 Task: Search one way flight ticket for 3 adults, 3 children in premium economy from Charlotte Amalie,st. Thomas: Cyril E. King Airport to Indianapolis: Indianapolis International Airport on 8-5-2023. Choice of flights is Delta. Number of bags: 9 checked bags. Price is upto 79000. Outbound departure time preference is 16:15.
Action: Mouse moved to (312, 268)
Screenshot: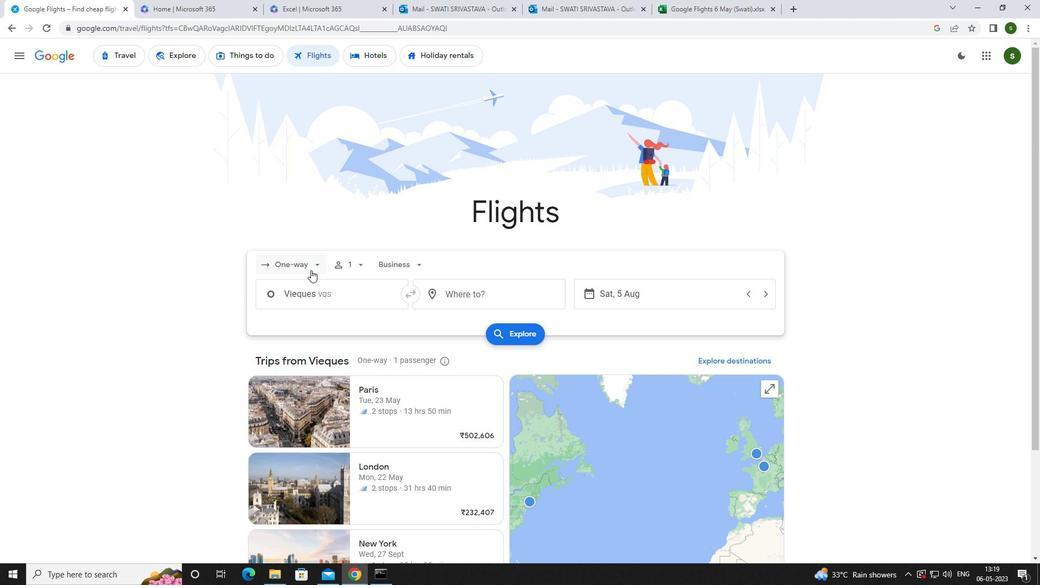 
Action: Mouse pressed left at (312, 268)
Screenshot: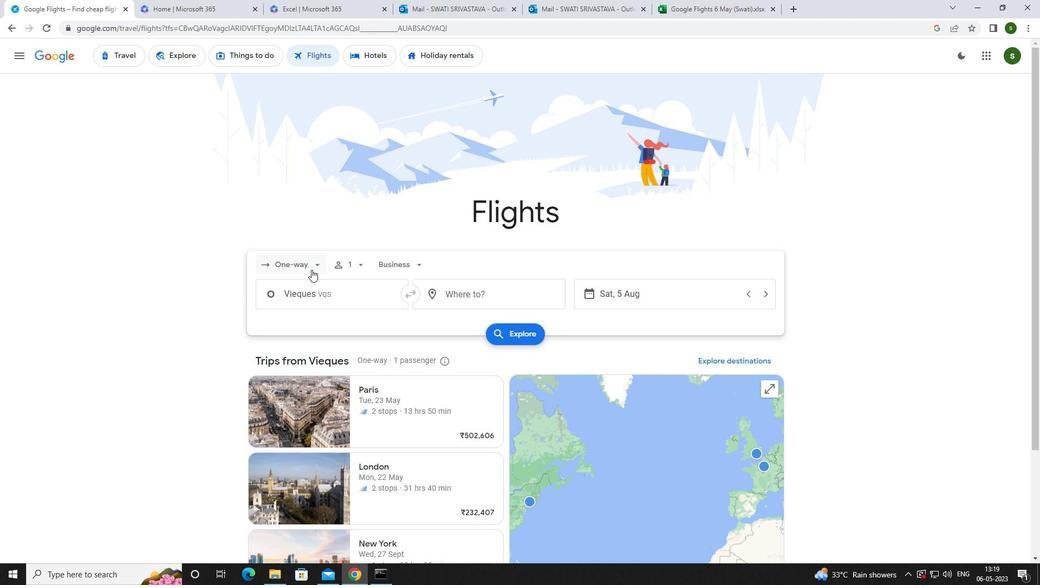 
Action: Mouse moved to (308, 305)
Screenshot: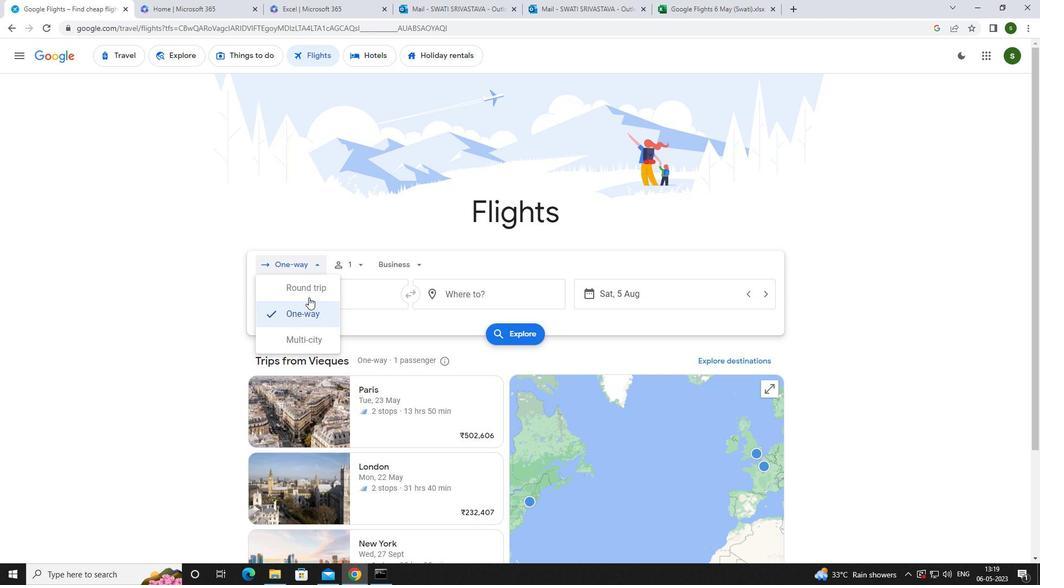 
Action: Mouse pressed left at (308, 305)
Screenshot: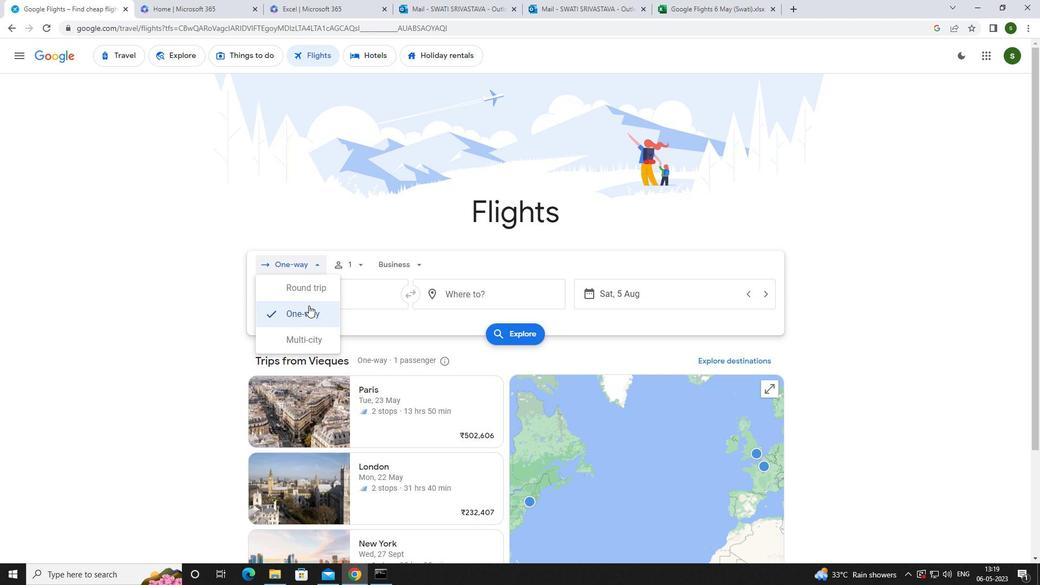 
Action: Mouse moved to (355, 262)
Screenshot: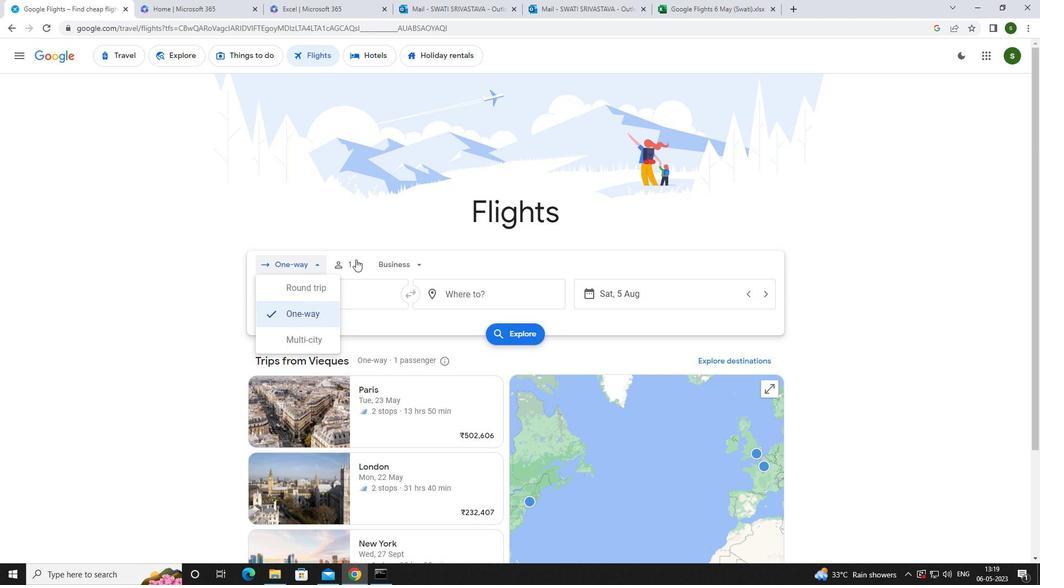 
Action: Mouse pressed left at (355, 262)
Screenshot: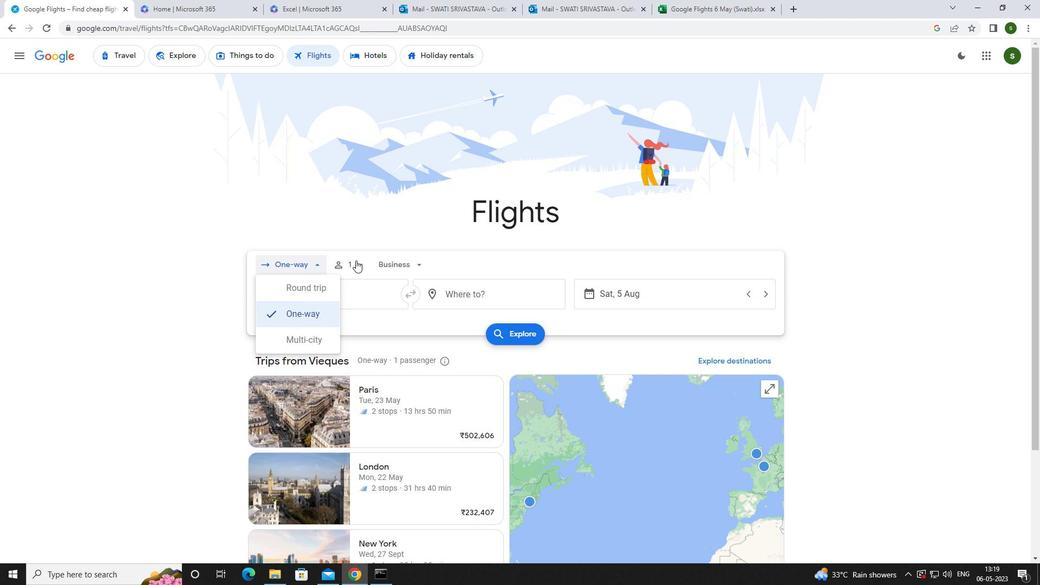 
Action: Mouse moved to (441, 289)
Screenshot: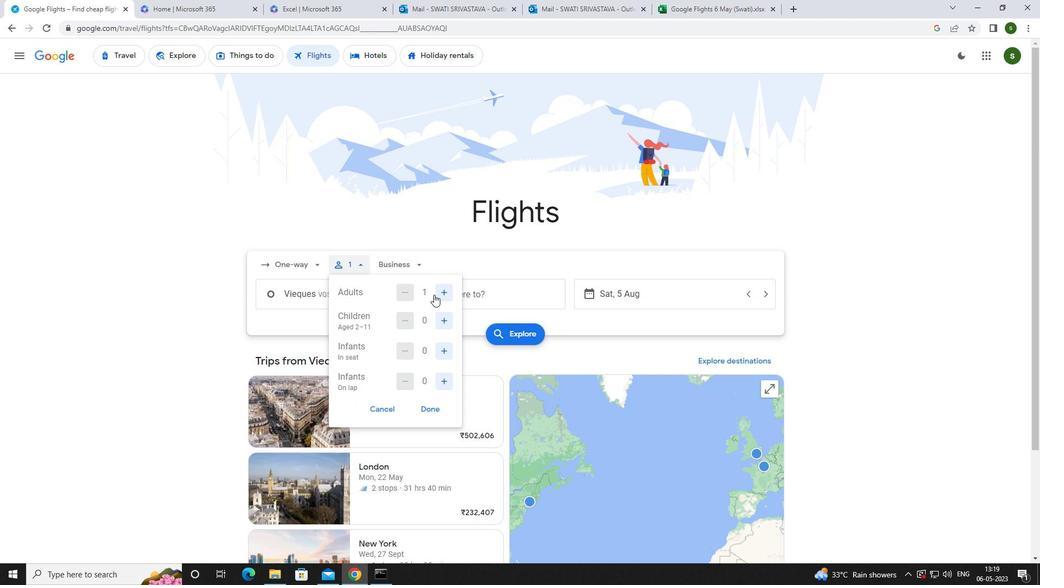 
Action: Mouse pressed left at (441, 289)
Screenshot: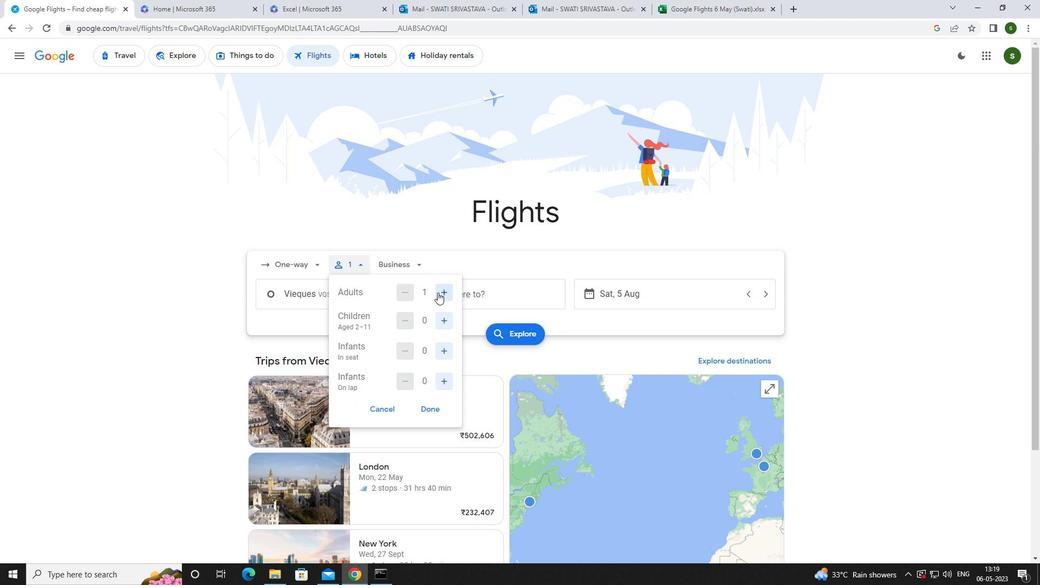 
Action: Mouse pressed left at (441, 289)
Screenshot: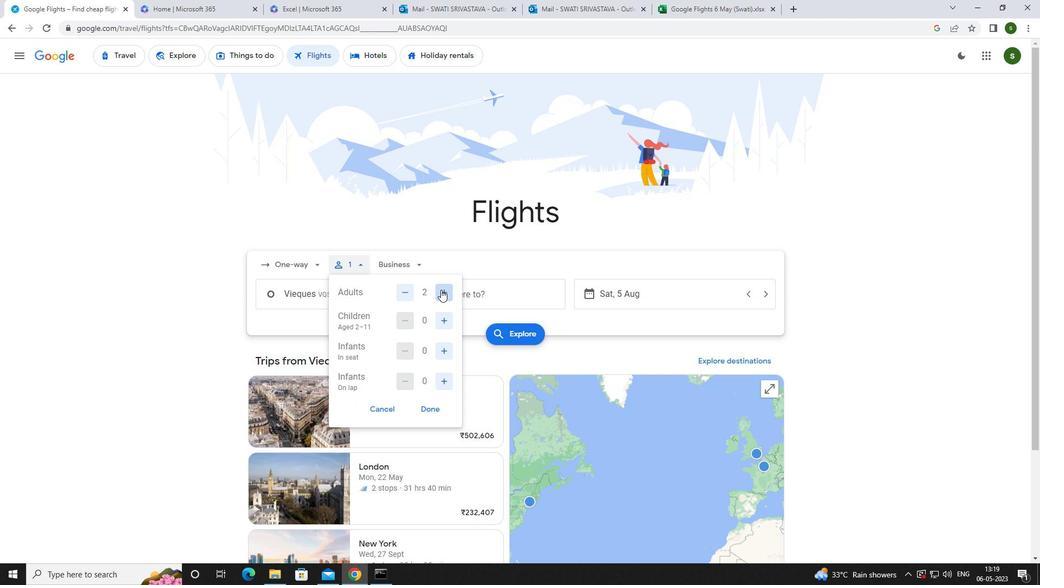 
Action: Mouse moved to (446, 321)
Screenshot: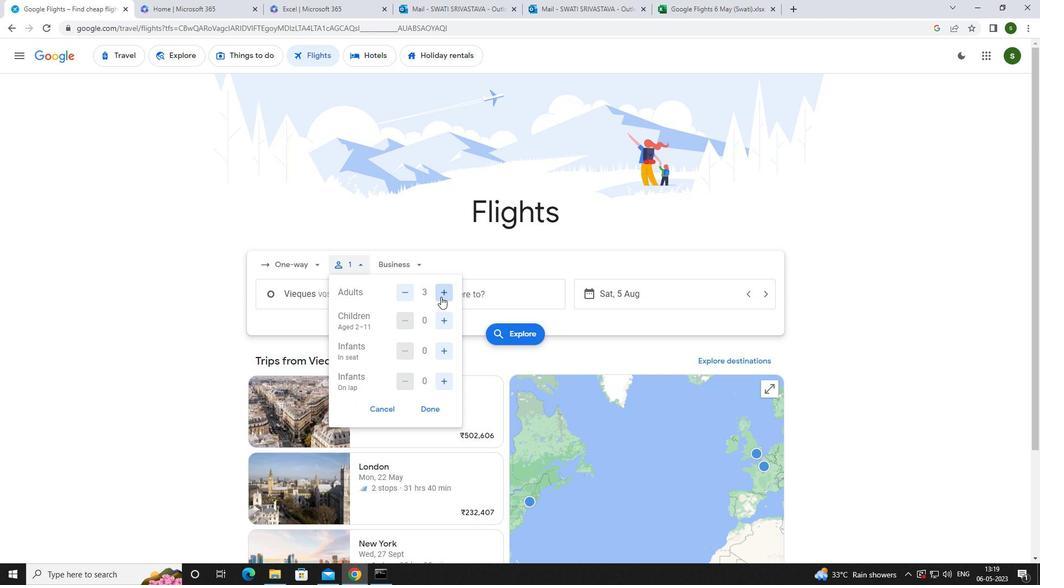 
Action: Mouse pressed left at (446, 321)
Screenshot: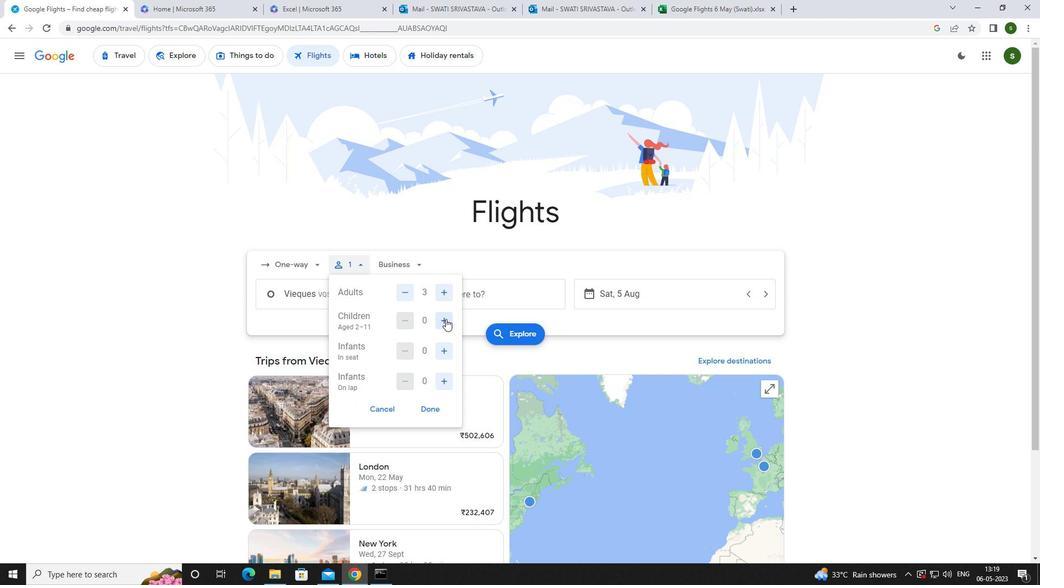 
Action: Mouse pressed left at (446, 321)
Screenshot: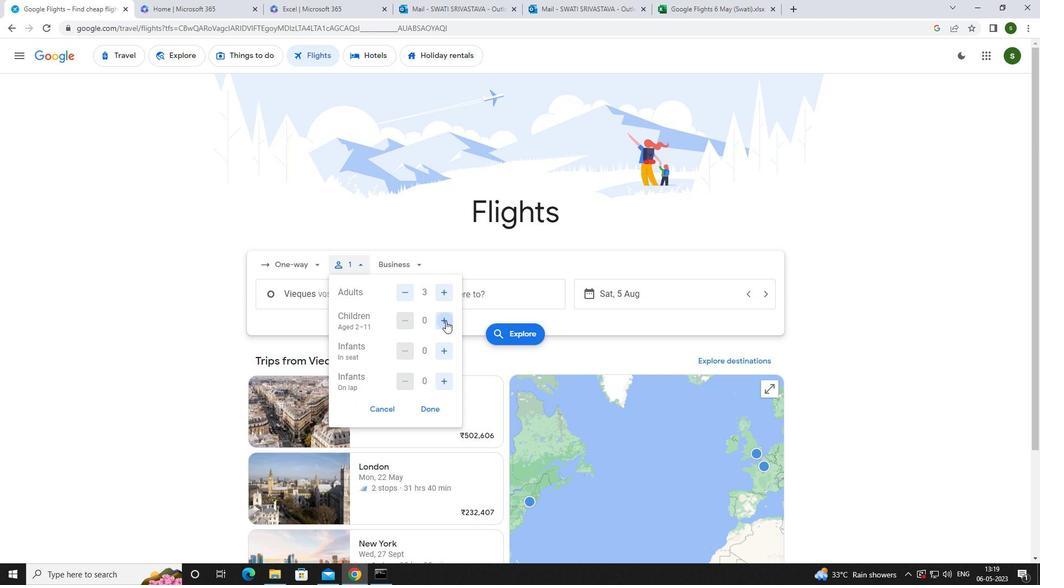 
Action: Mouse pressed left at (446, 321)
Screenshot: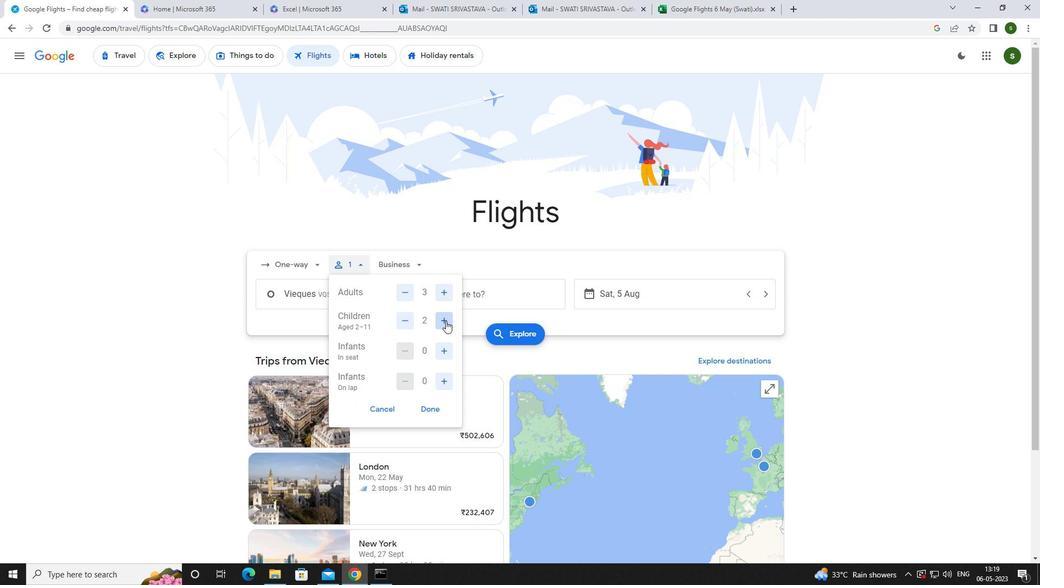 
Action: Mouse moved to (415, 263)
Screenshot: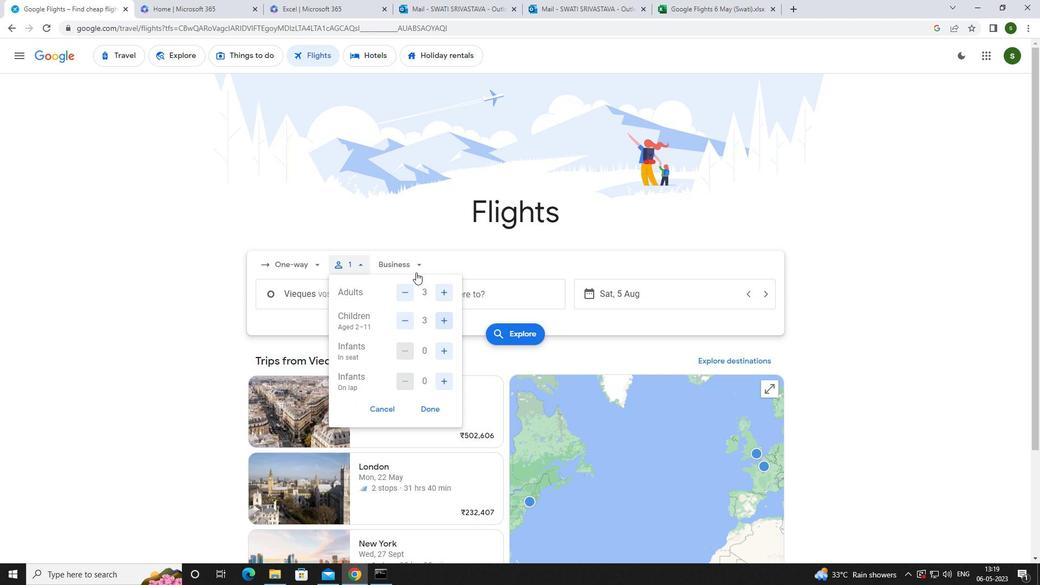 
Action: Mouse pressed left at (415, 263)
Screenshot: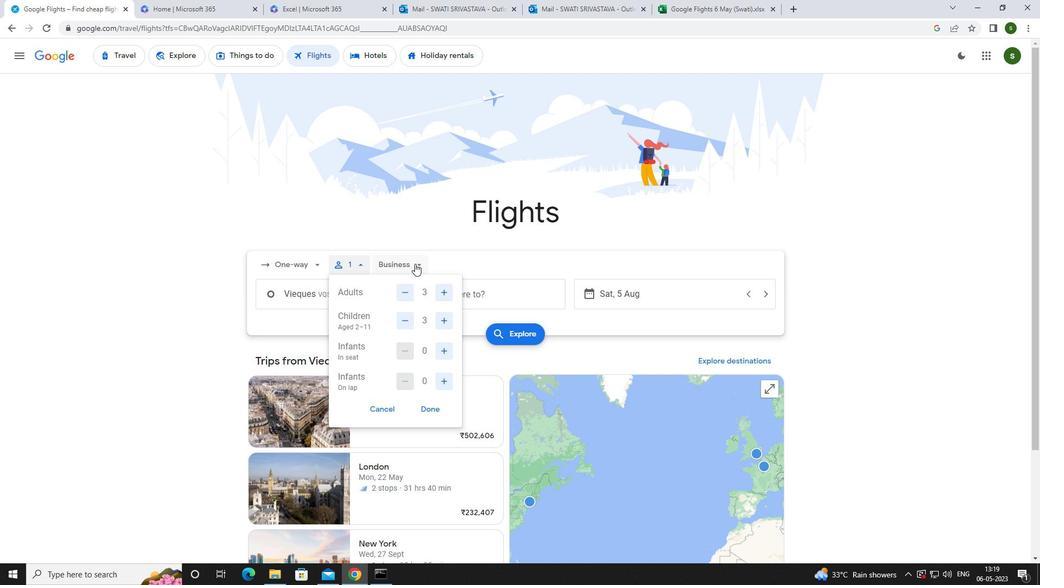 
Action: Mouse moved to (430, 313)
Screenshot: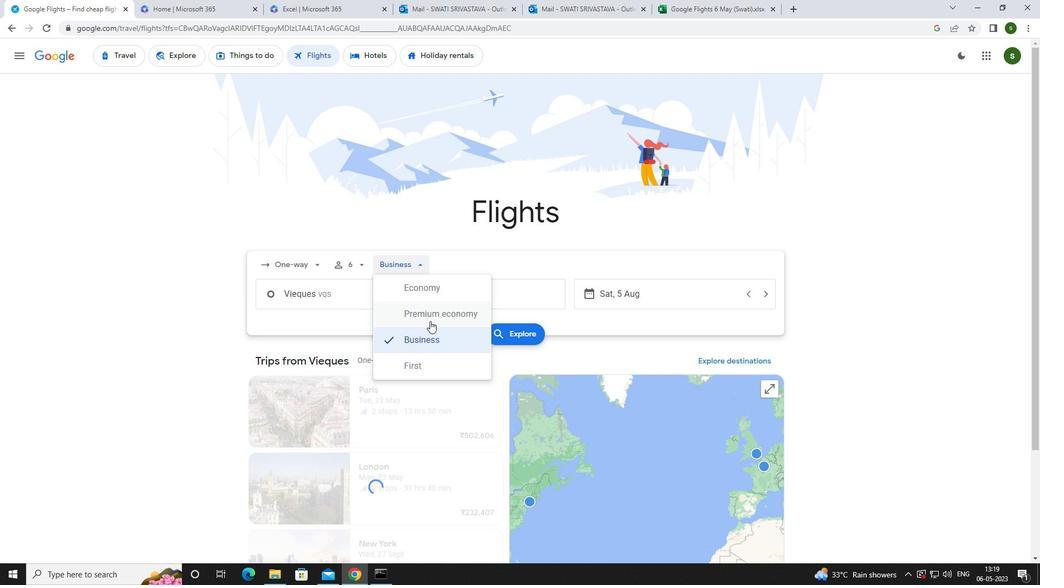 
Action: Mouse pressed left at (430, 313)
Screenshot: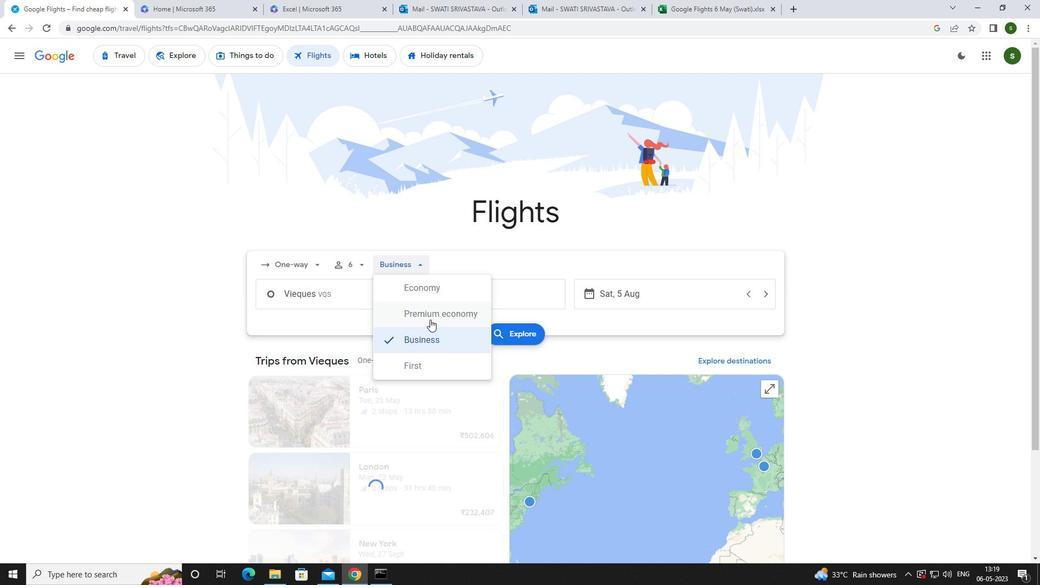 
Action: Mouse moved to (357, 291)
Screenshot: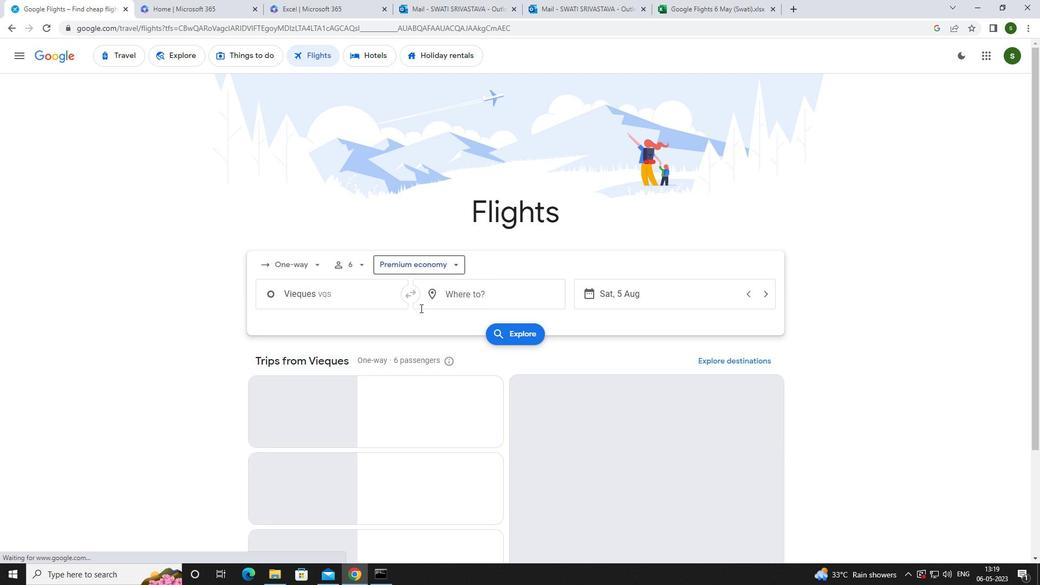 
Action: Mouse pressed left at (357, 291)
Screenshot: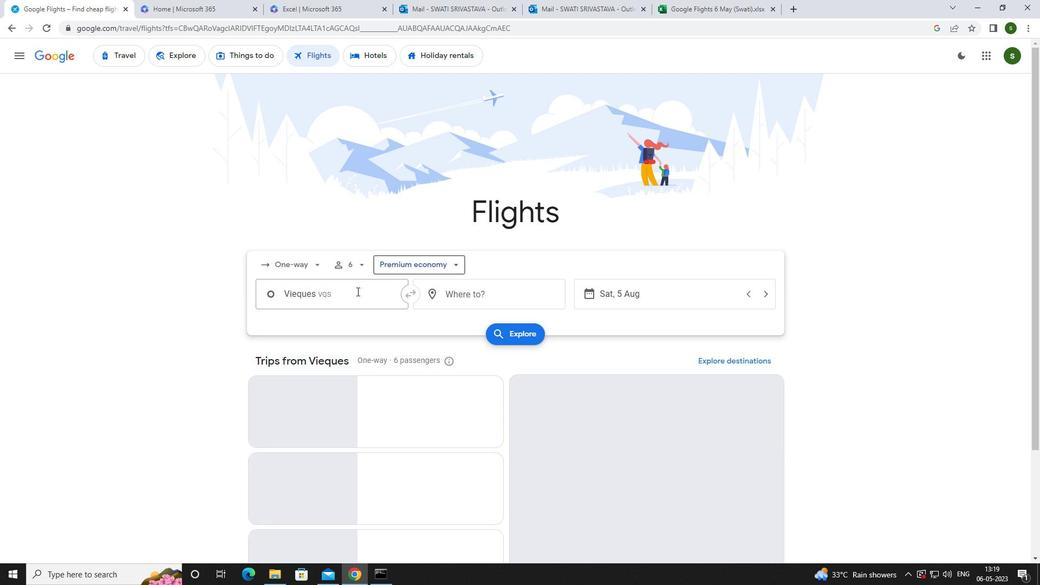 
Action: Mouse moved to (356, 291)
Screenshot: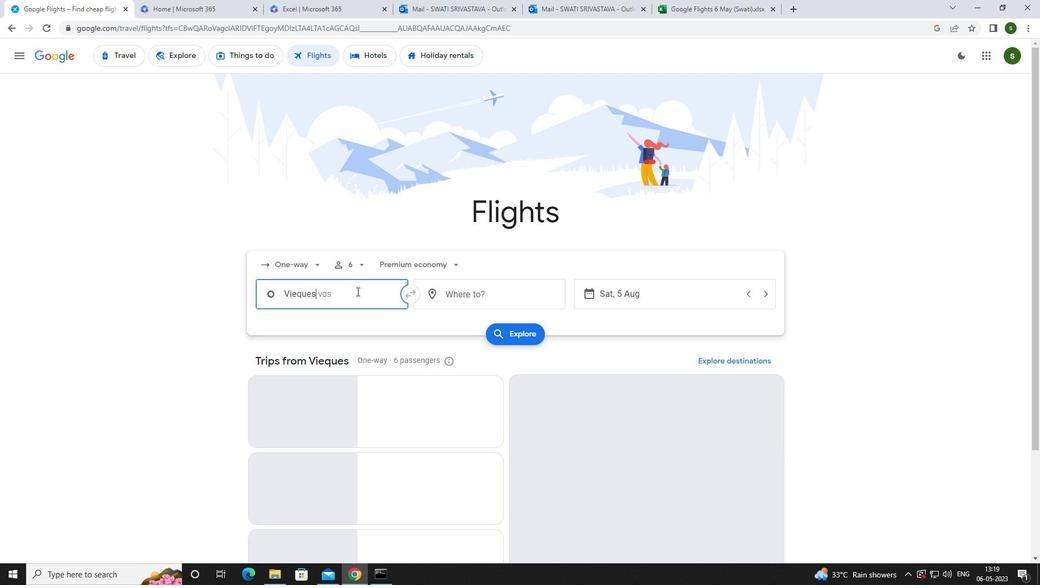 
Action: Key pressed <Key.caps_lock>c<Key.caps_lock>yril
Screenshot: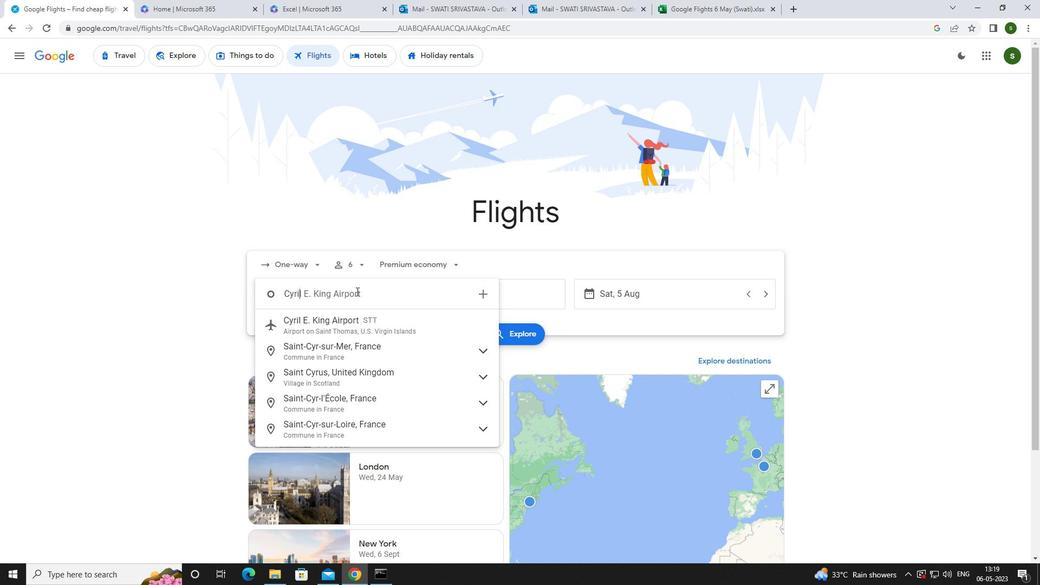 
Action: Mouse moved to (353, 329)
Screenshot: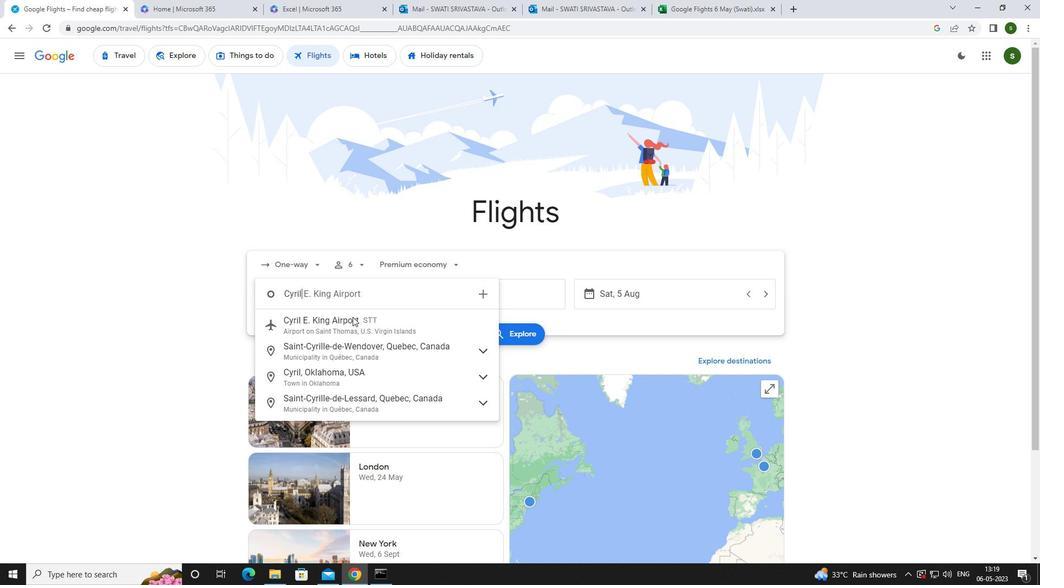 
Action: Mouse pressed left at (353, 329)
Screenshot: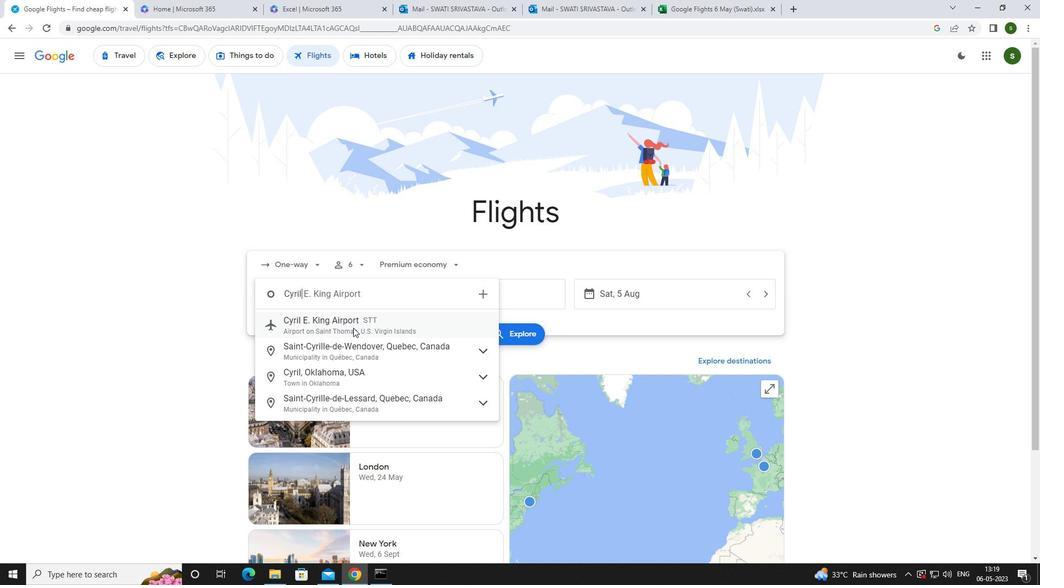 
Action: Mouse moved to (479, 297)
Screenshot: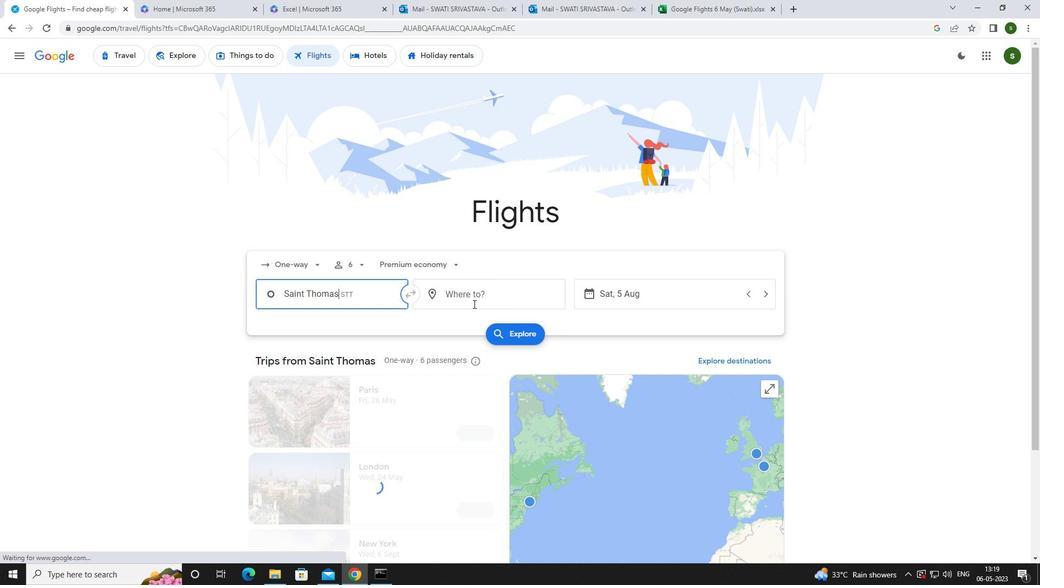 
Action: Mouse pressed left at (479, 297)
Screenshot: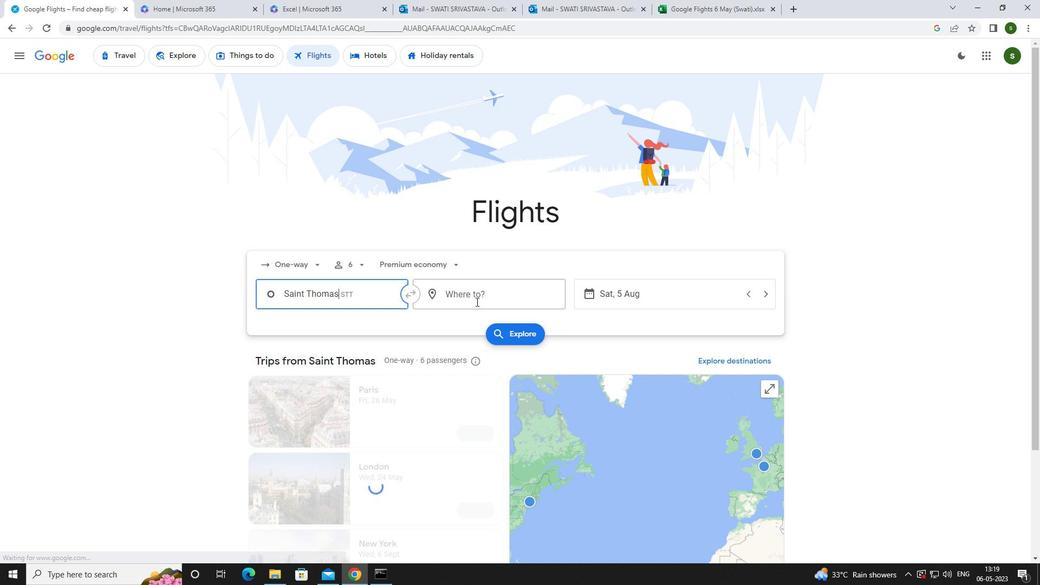 
Action: Mouse moved to (473, 298)
Screenshot: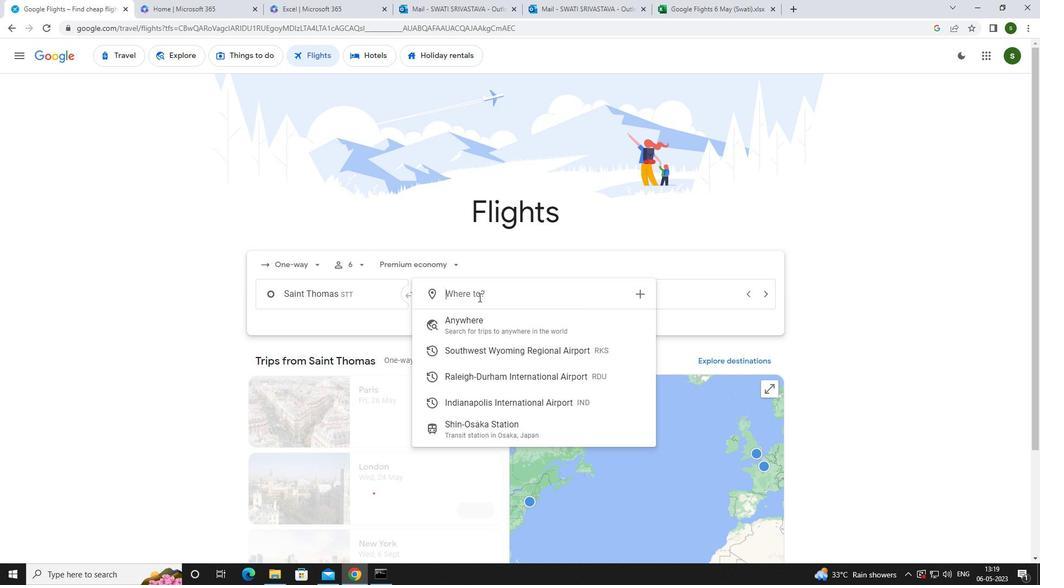 
Action: Key pressed <Key.caps_lock>i<Key.caps_lock>ndianapol
Screenshot: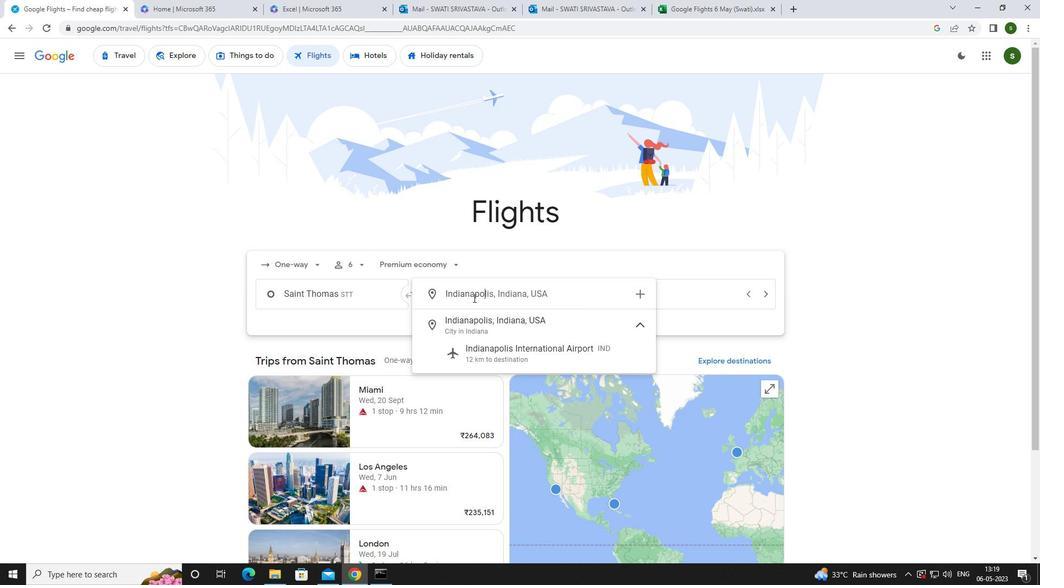 
Action: Mouse moved to (487, 341)
Screenshot: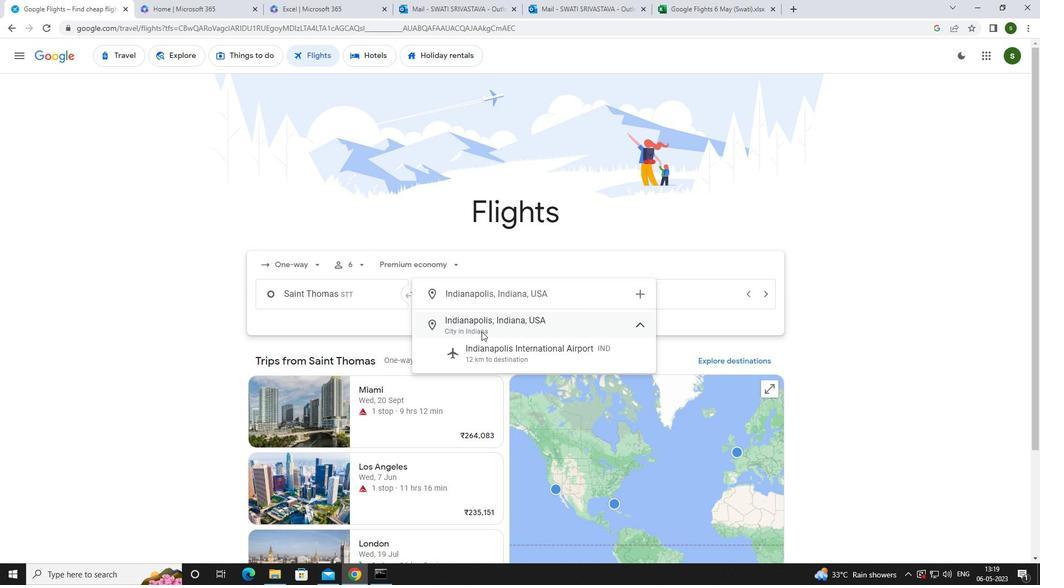 
Action: Mouse pressed left at (487, 341)
Screenshot: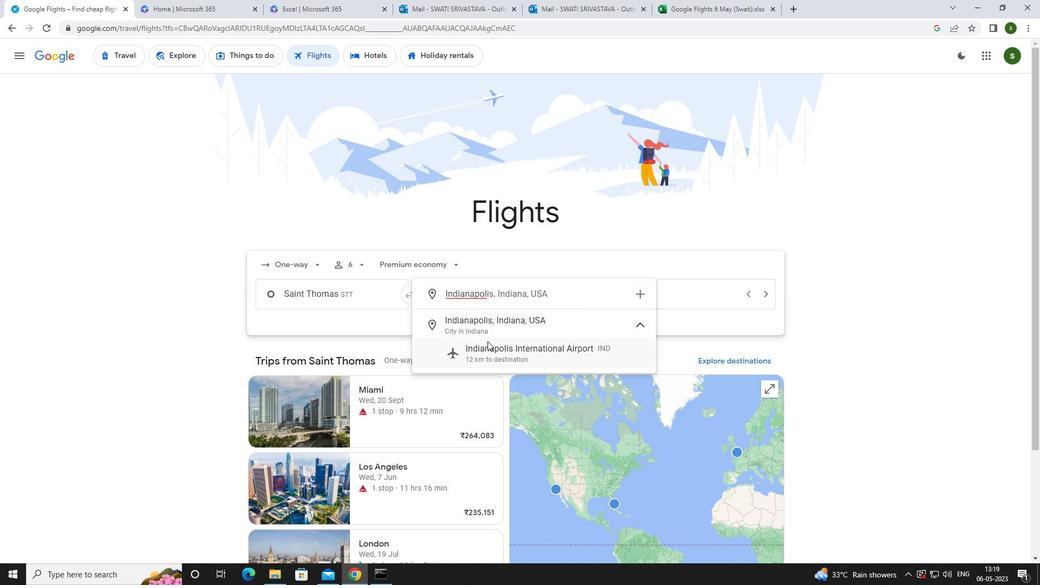 
Action: Mouse moved to (619, 293)
Screenshot: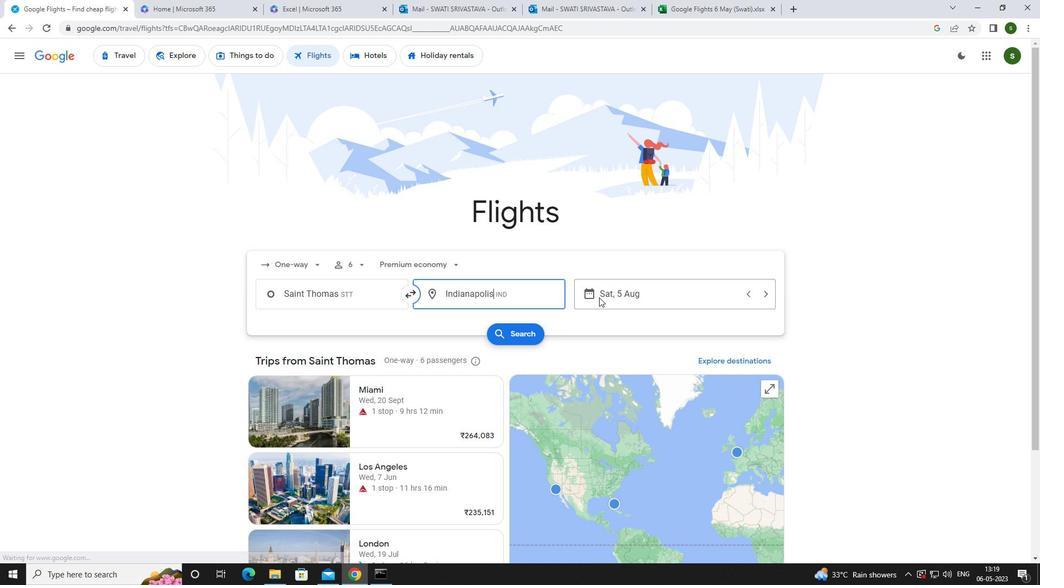 
Action: Mouse pressed left at (619, 293)
Screenshot: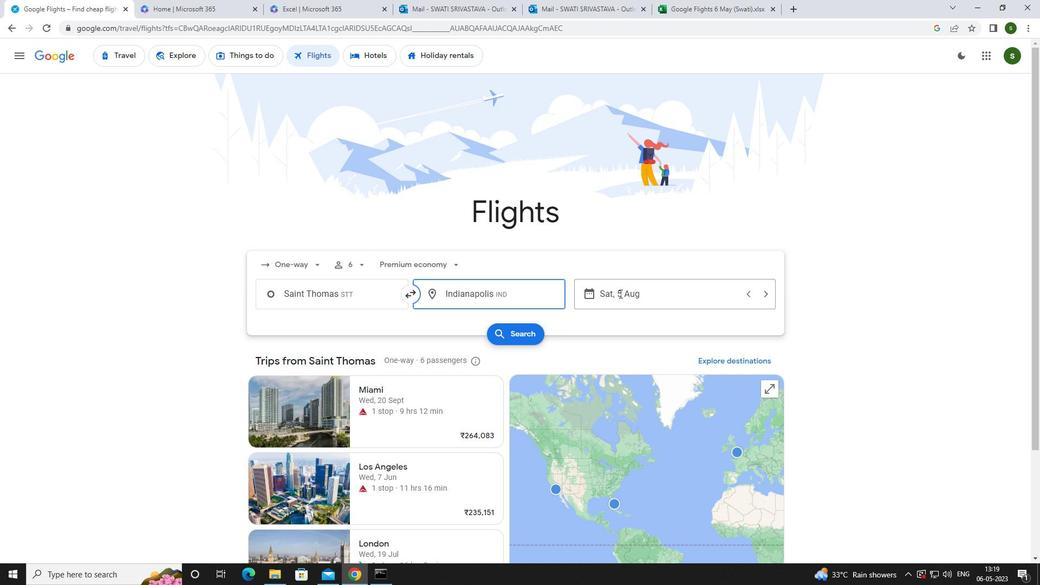 
Action: Mouse moved to (547, 363)
Screenshot: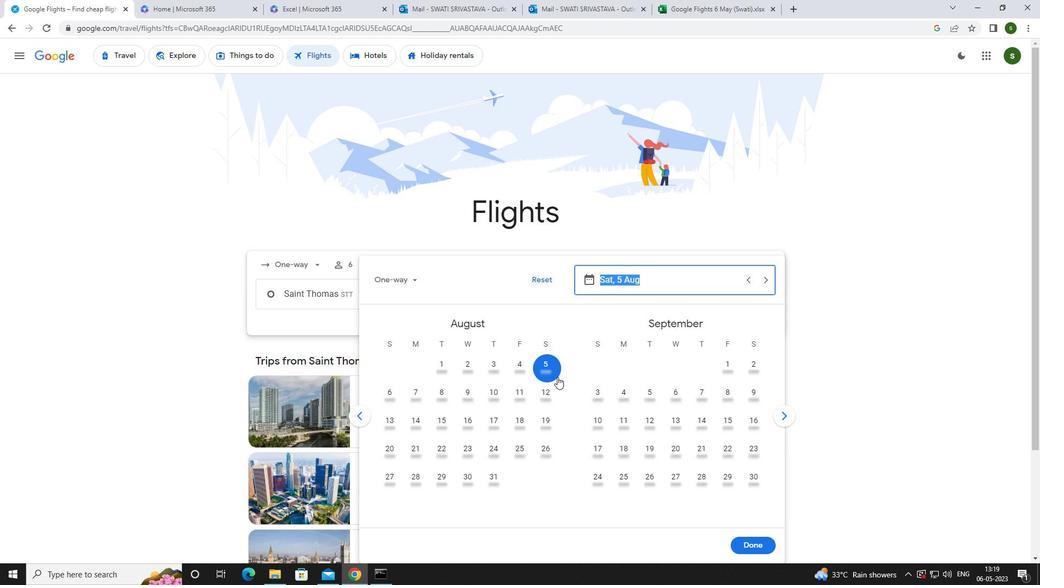 
Action: Mouse pressed left at (547, 363)
Screenshot: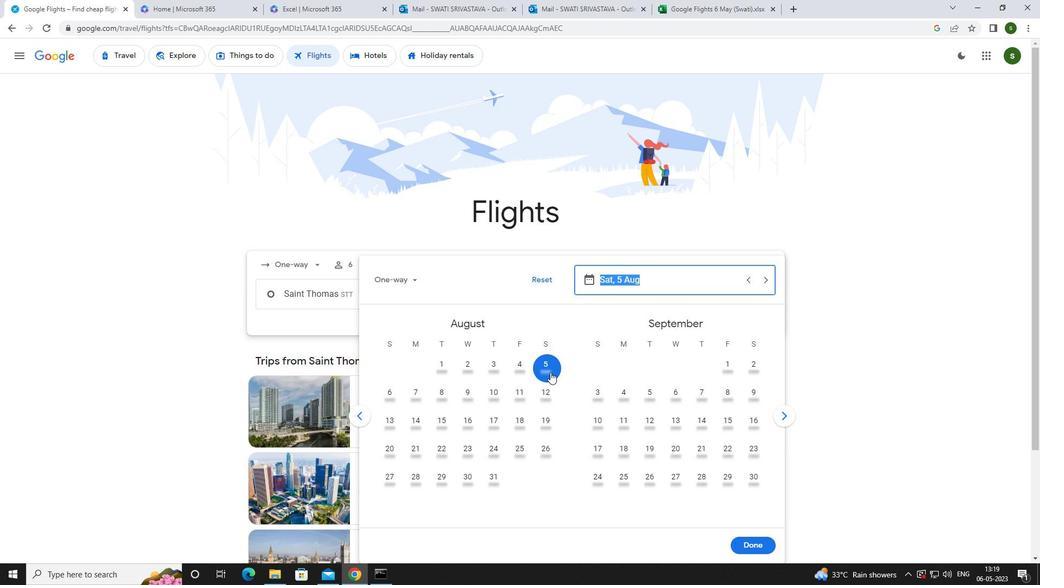 
Action: Mouse moved to (746, 544)
Screenshot: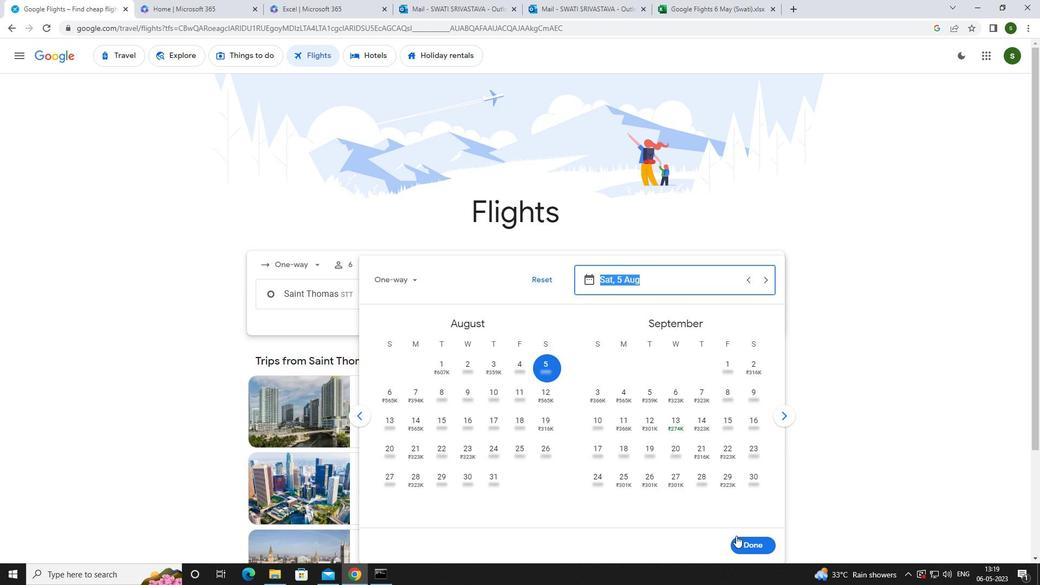 
Action: Mouse pressed left at (746, 544)
Screenshot: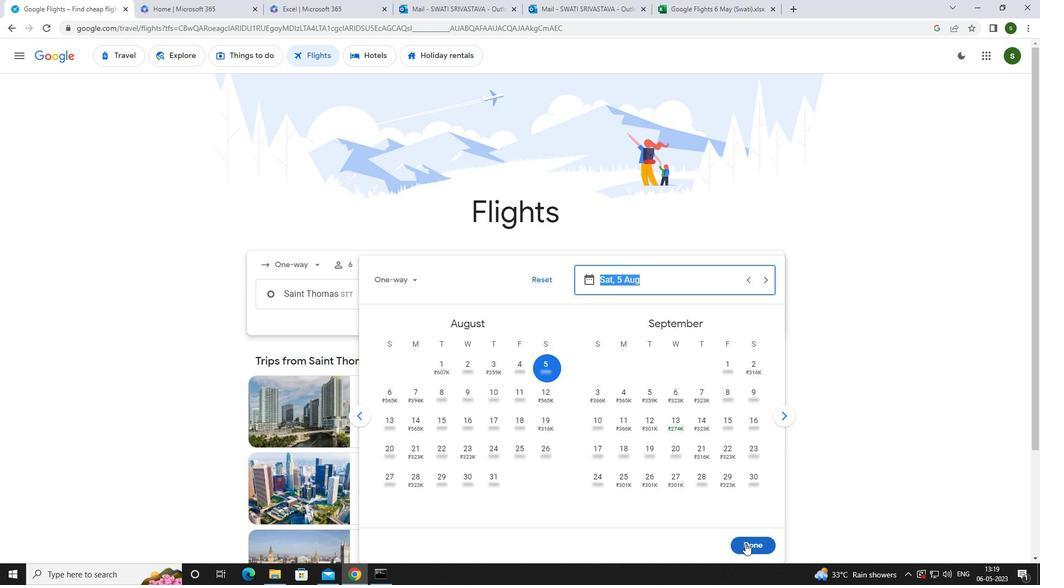 
Action: Mouse moved to (517, 323)
Screenshot: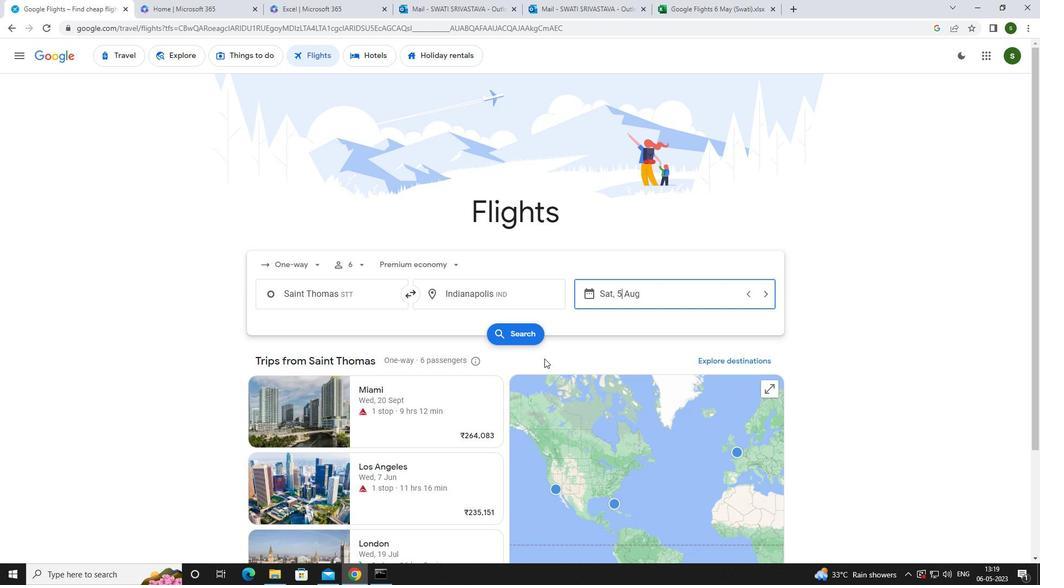 
Action: Mouse pressed left at (517, 323)
Screenshot: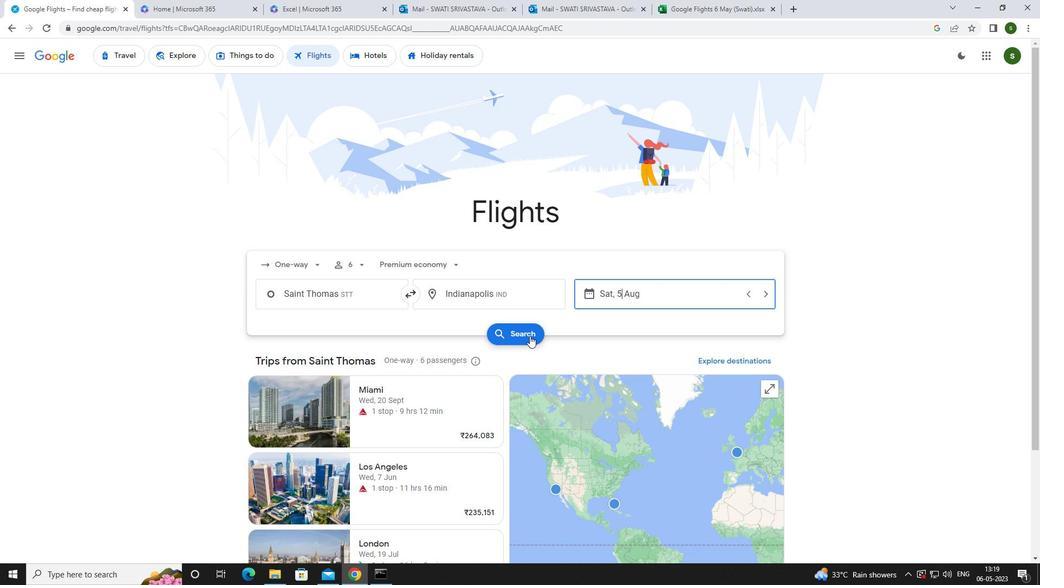 
Action: Mouse moved to (265, 151)
Screenshot: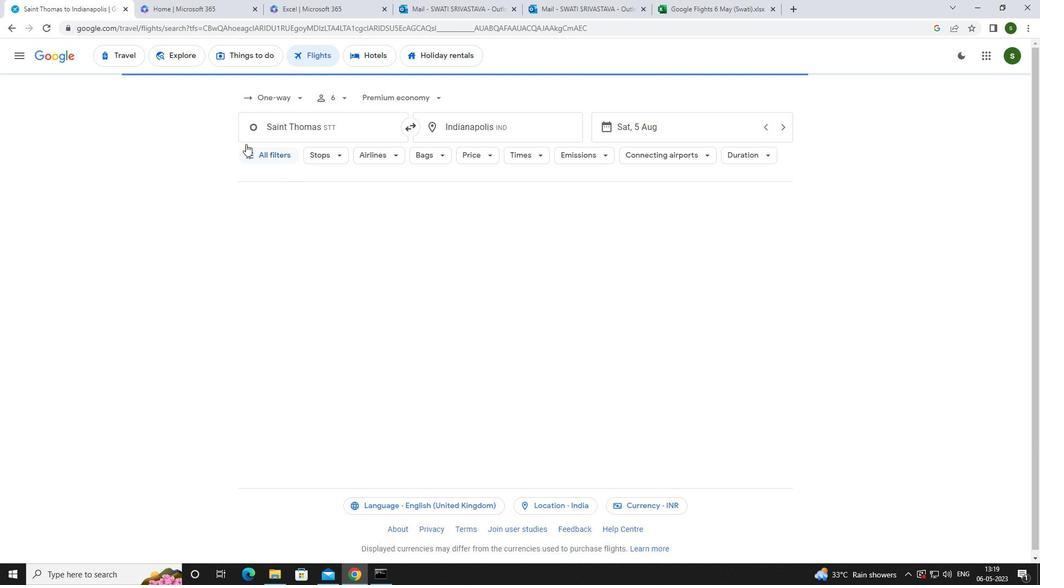 
Action: Mouse pressed left at (265, 151)
Screenshot: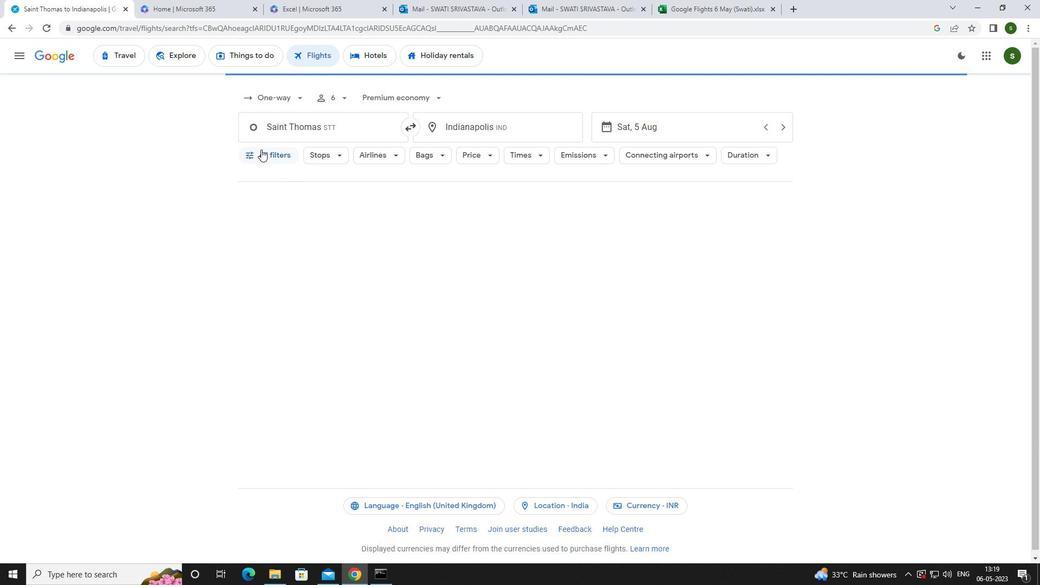 
Action: Mouse moved to (402, 386)
Screenshot: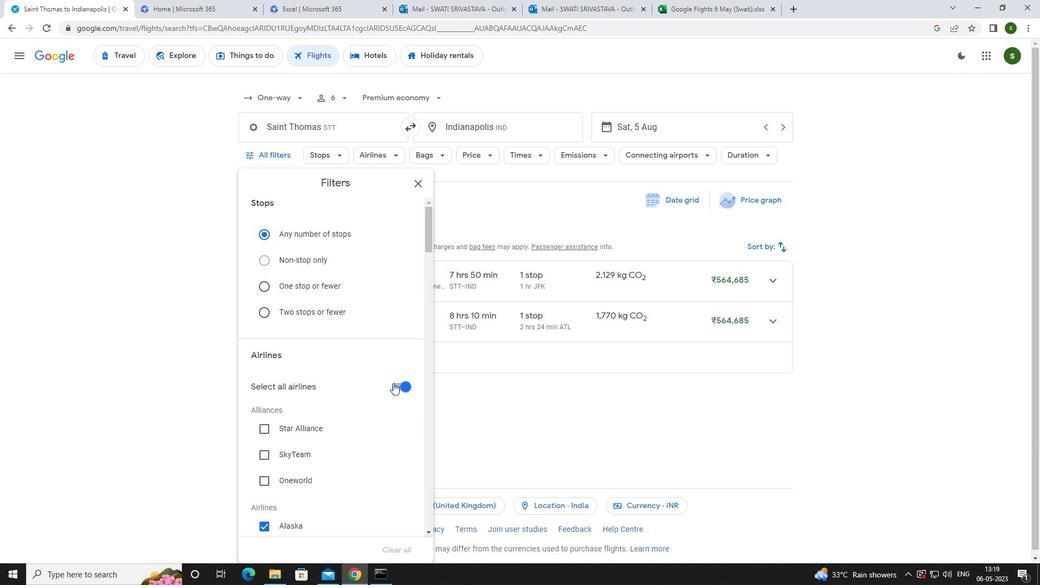 
Action: Mouse pressed left at (402, 386)
Screenshot: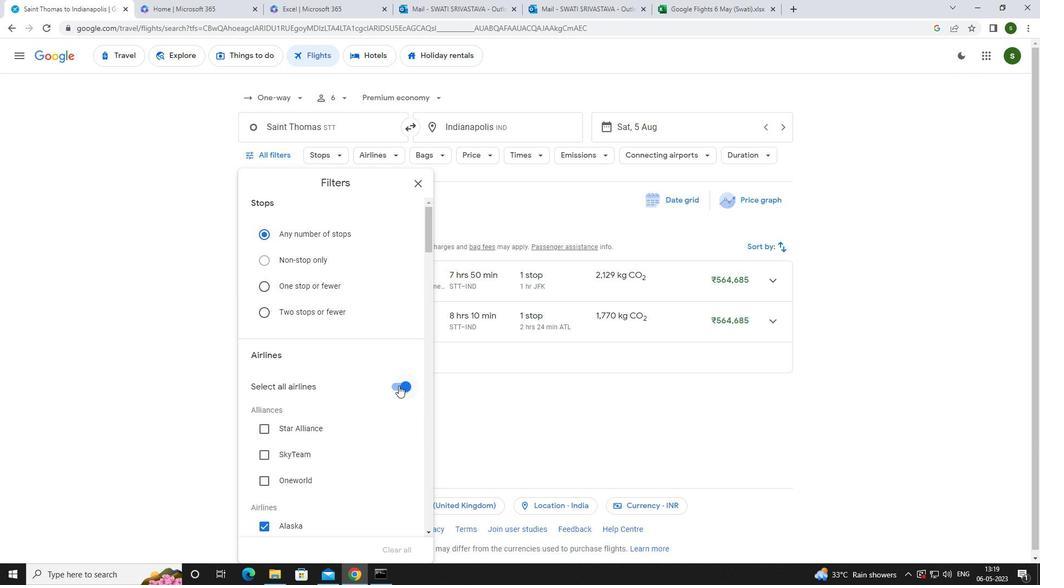 
Action: Mouse moved to (362, 357)
Screenshot: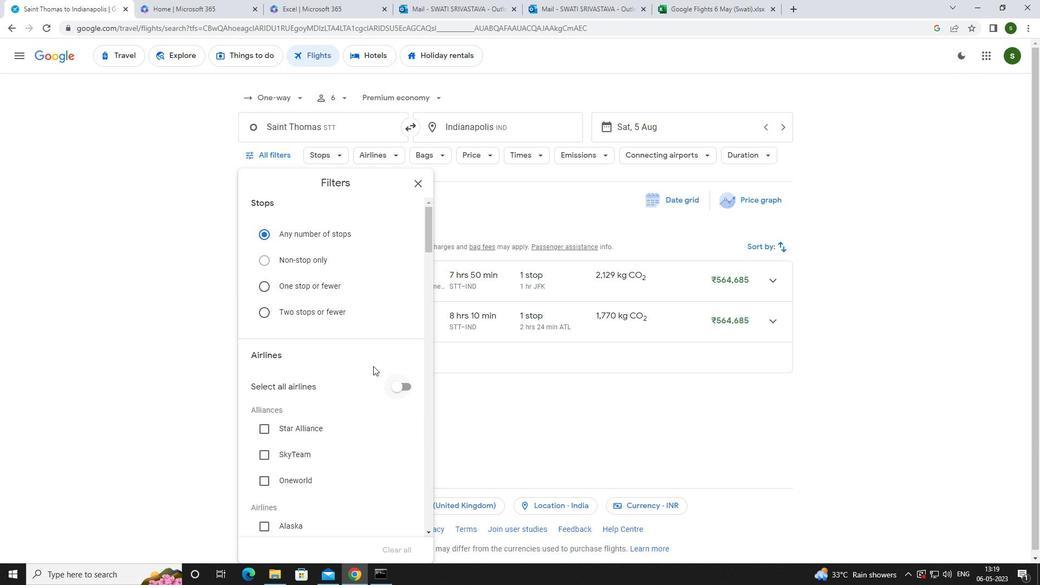 
Action: Mouse scrolled (362, 356) with delta (0, 0)
Screenshot: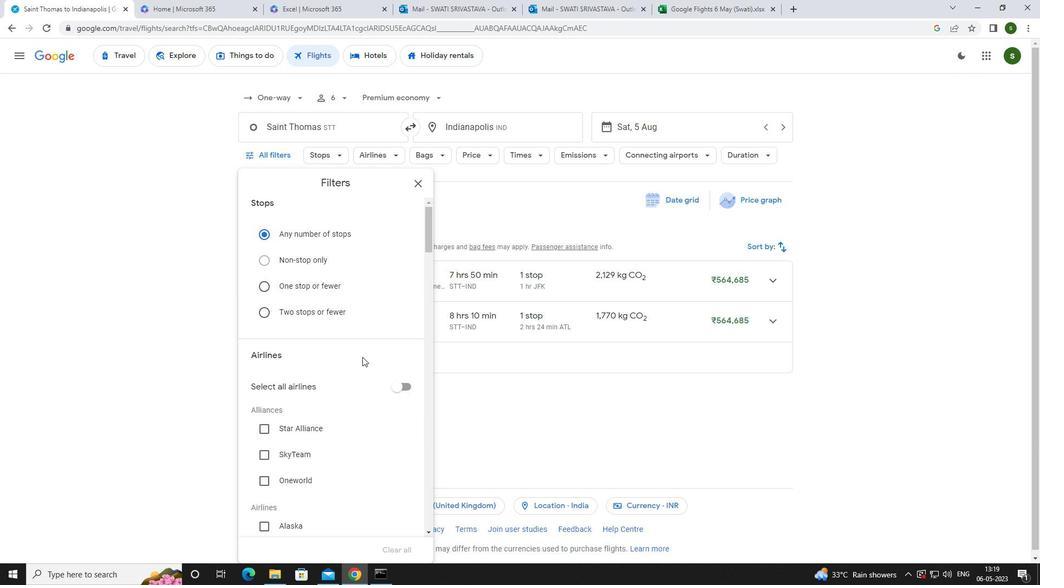 
Action: Mouse scrolled (362, 356) with delta (0, 0)
Screenshot: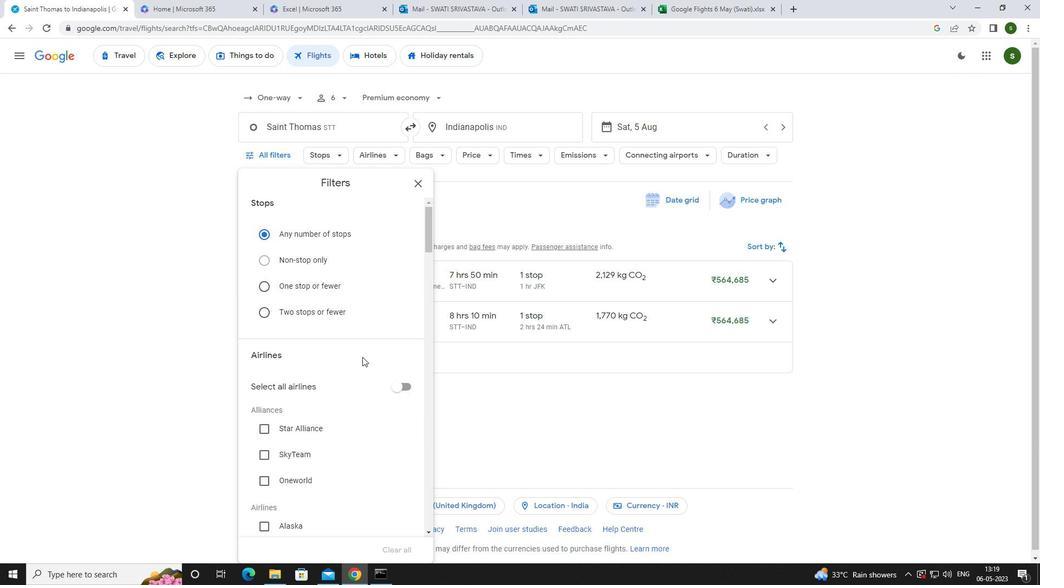 
Action: Mouse scrolled (362, 356) with delta (0, 0)
Screenshot: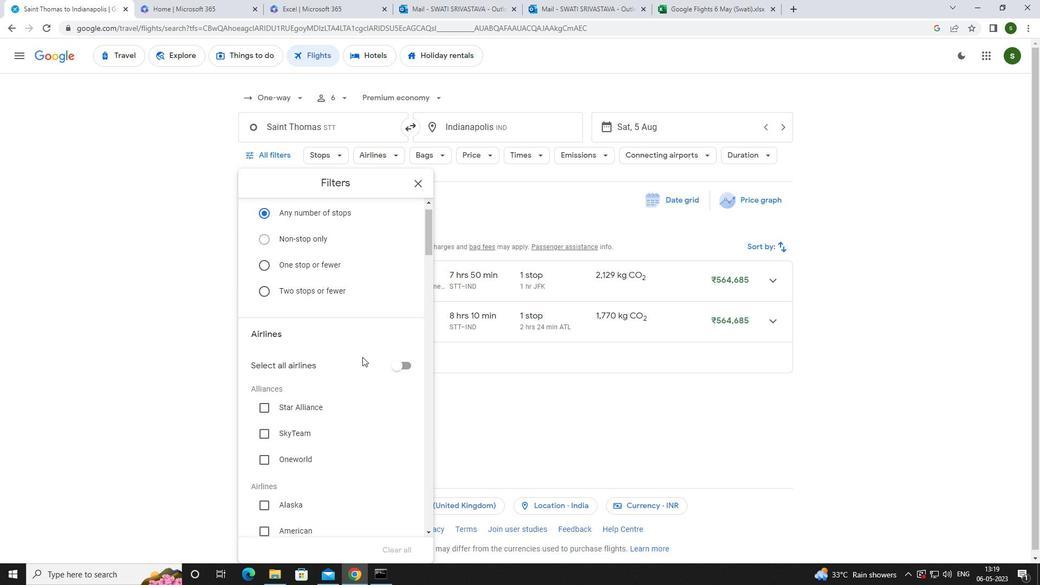 
Action: Mouse scrolled (362, 356) with delta (0, 0)
Screenshot: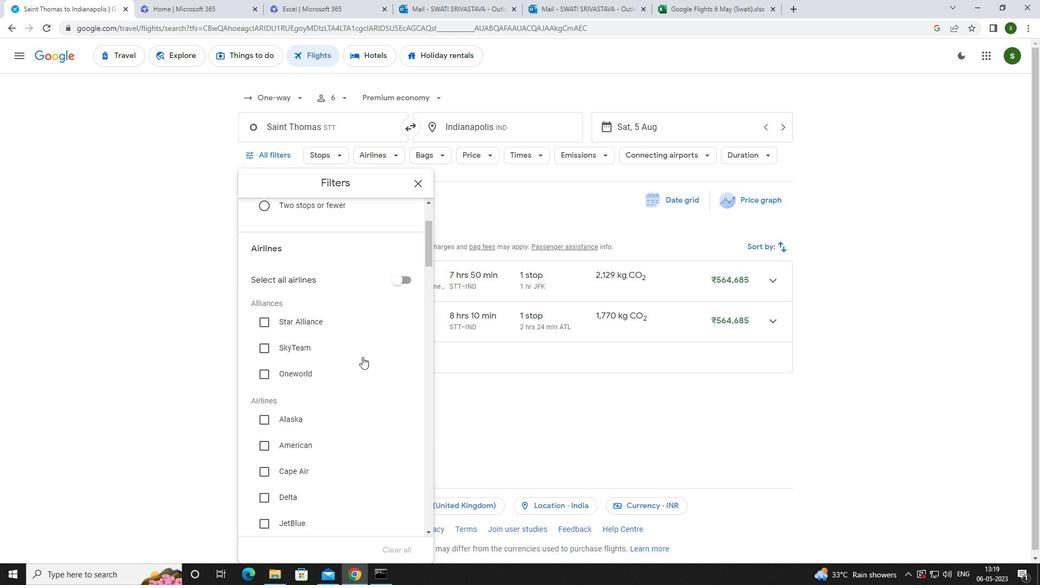 
Action: Mouse moved to (285, 388)
Screenshot: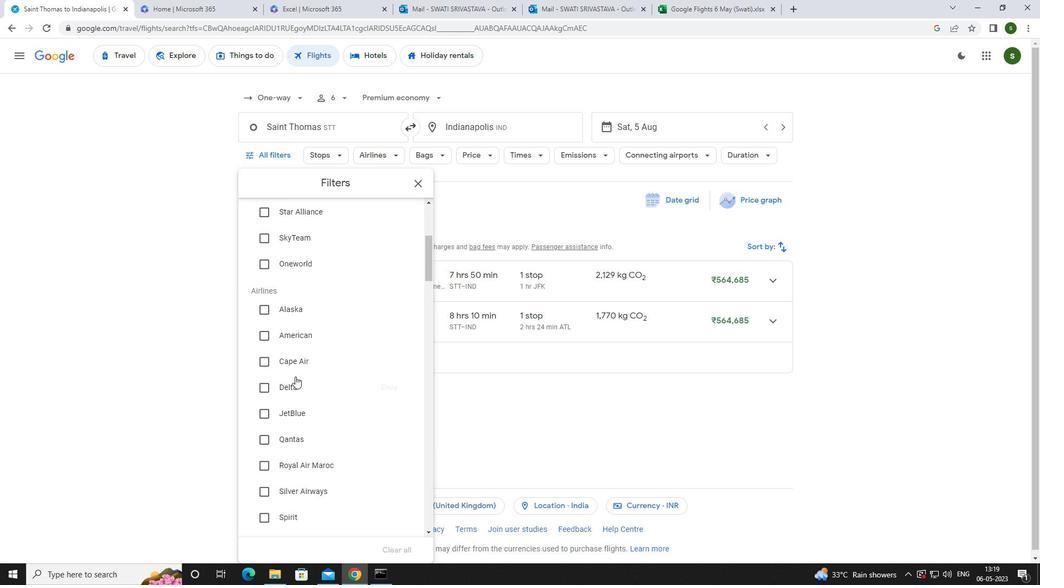 
Action: Mouse pressed left at (285, 388)
Screenshot: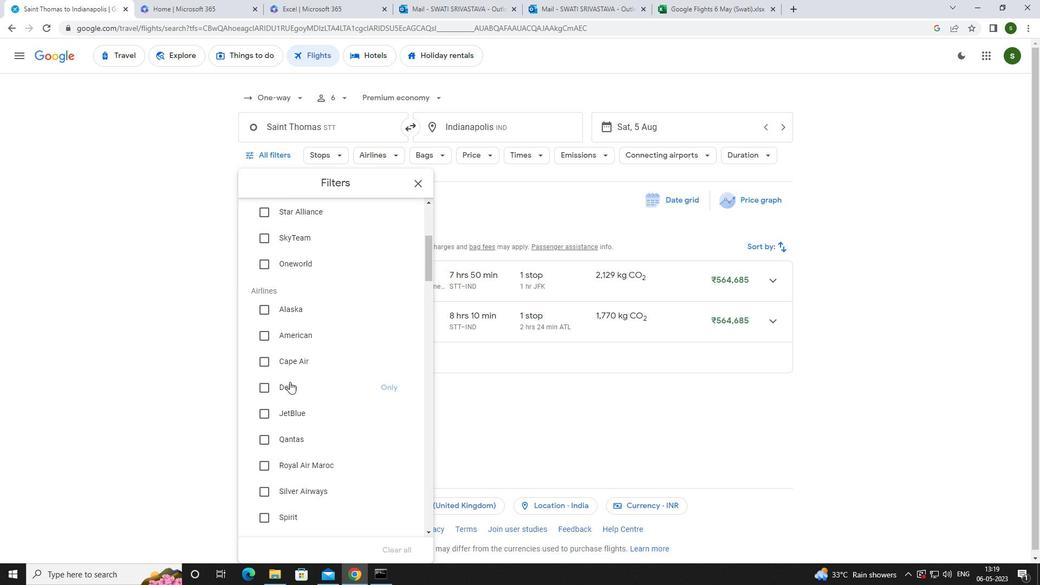 
Action: Mouse scrolled (285, 387) with delta (0, 0)
Screenshot: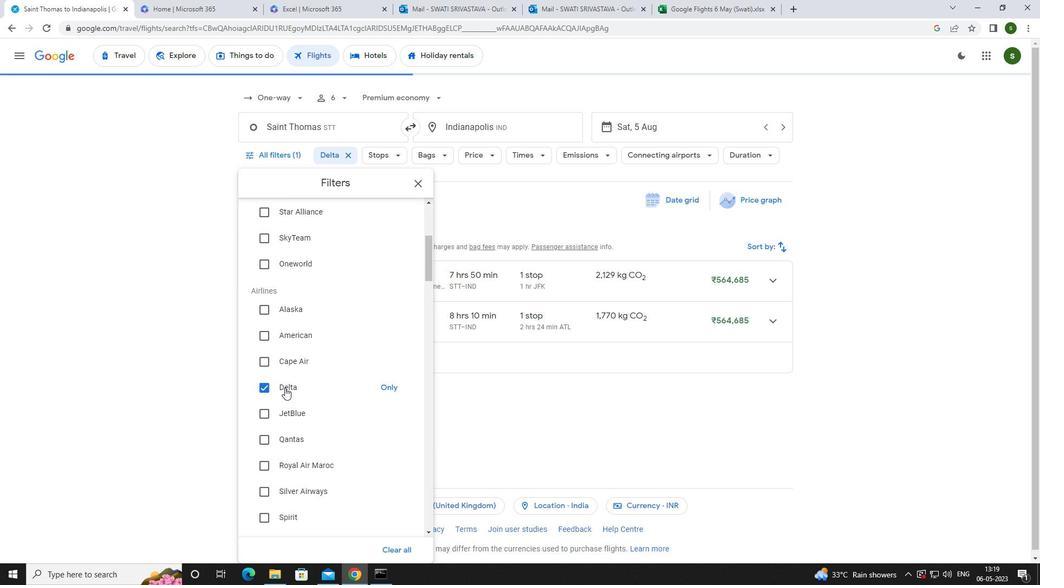
Action: Mouse scrolled (285, 387) with delta (0, 0)
Screenshot: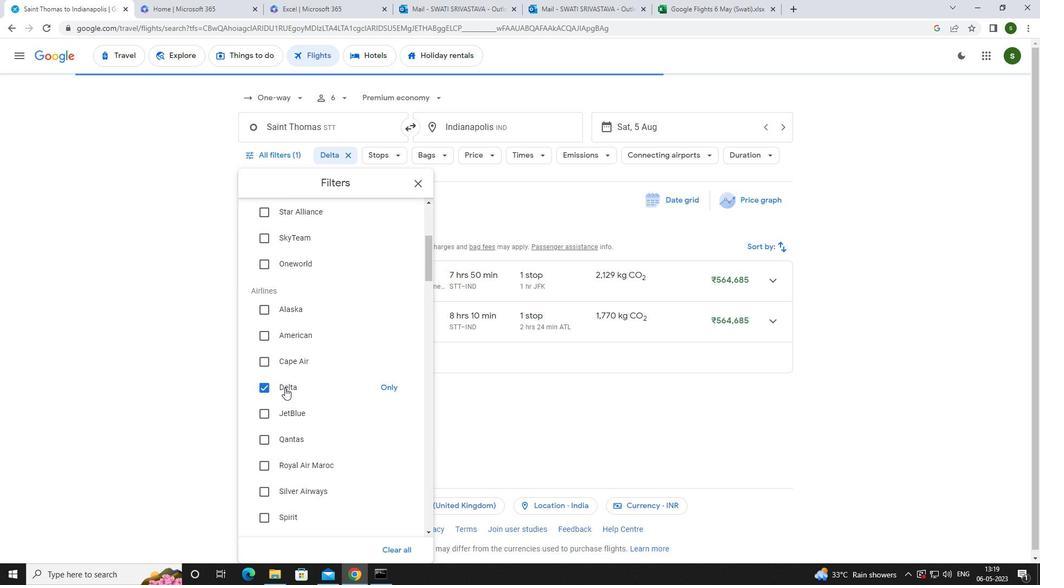 
Action: Mouse scrolled (285, 387) with delta (0, 0)
Screenshot: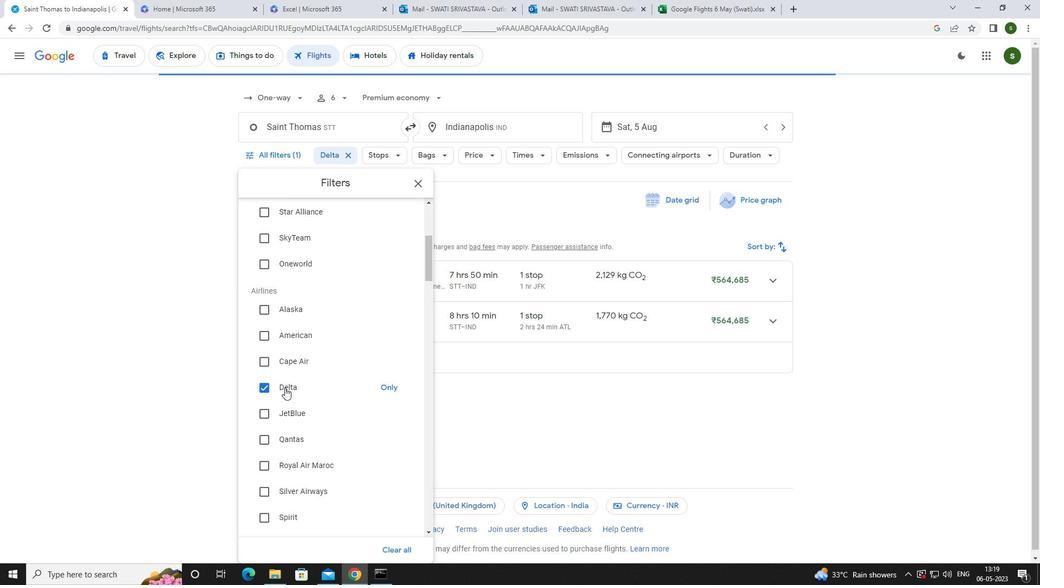 
Action: Mouse scrolled (285, 387) with delta (0, 0)
Screenshot: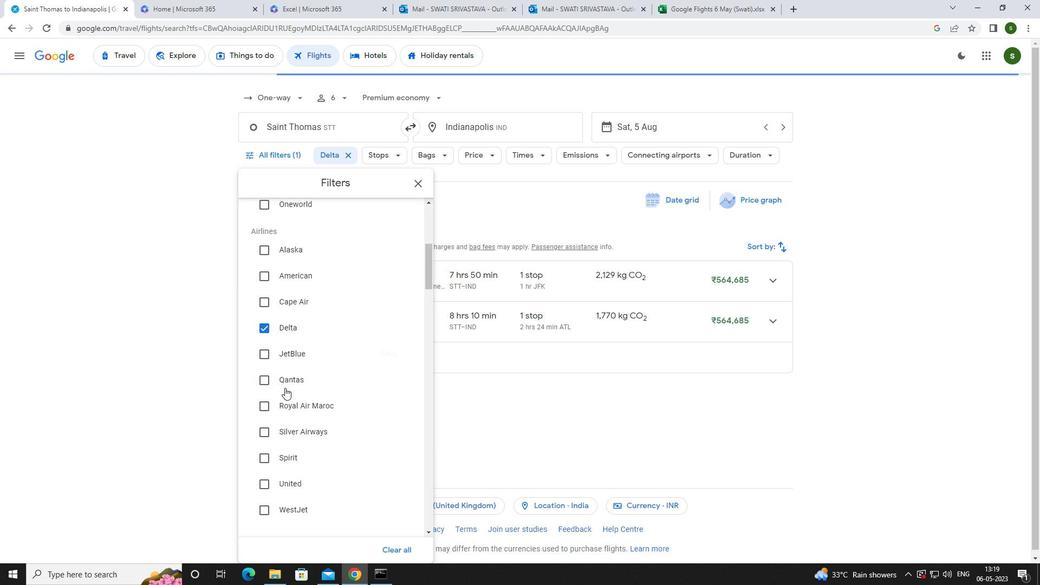 
Action: Mouse scrolled (285, 387) with delta (0, 0)
Screenshot: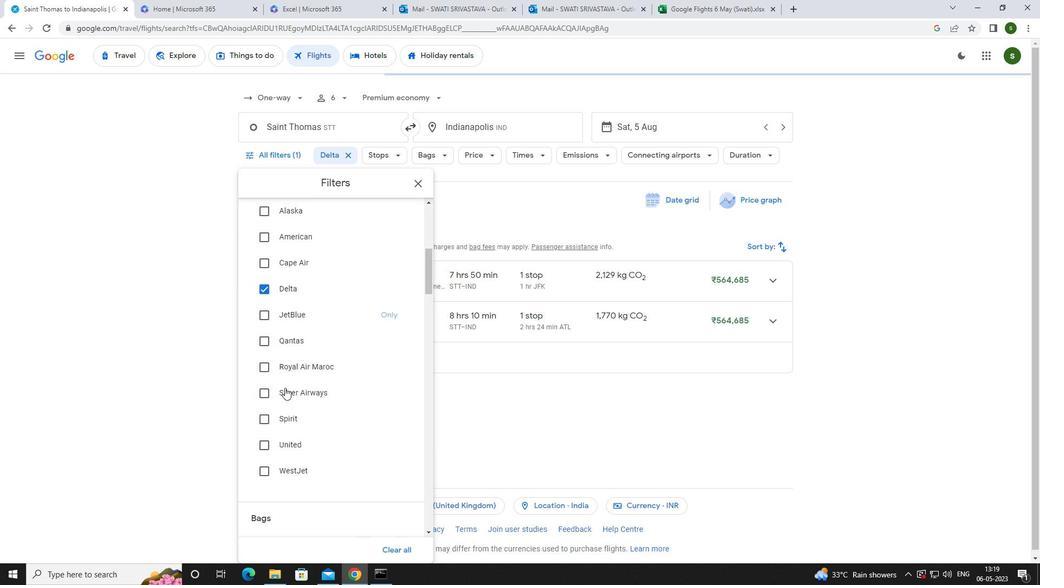 
Action: Mouse moved to (401, 397)
Screenshot: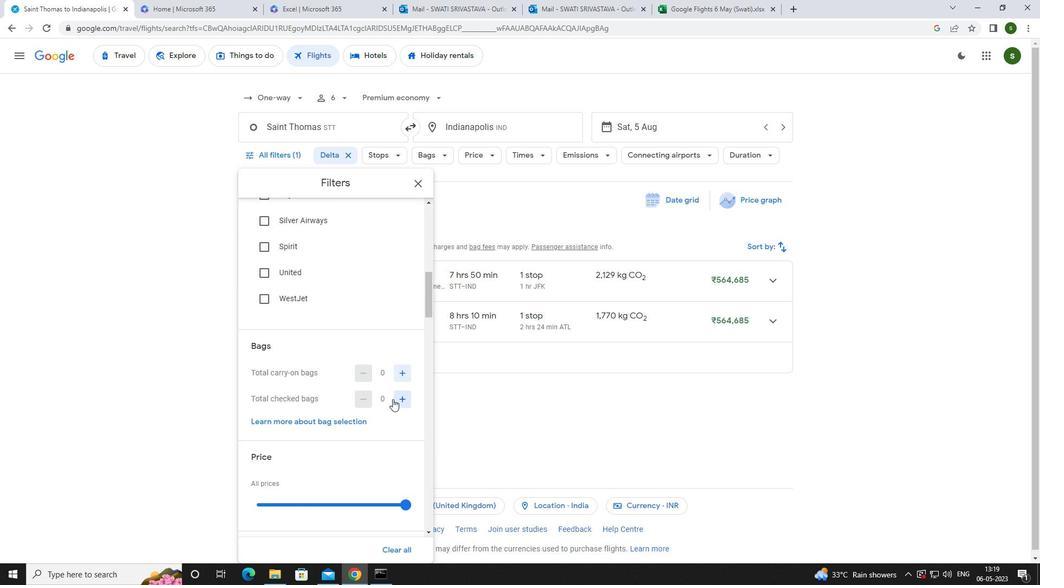 
Action: Mouse pressed left at (401, 397)
Screenshot: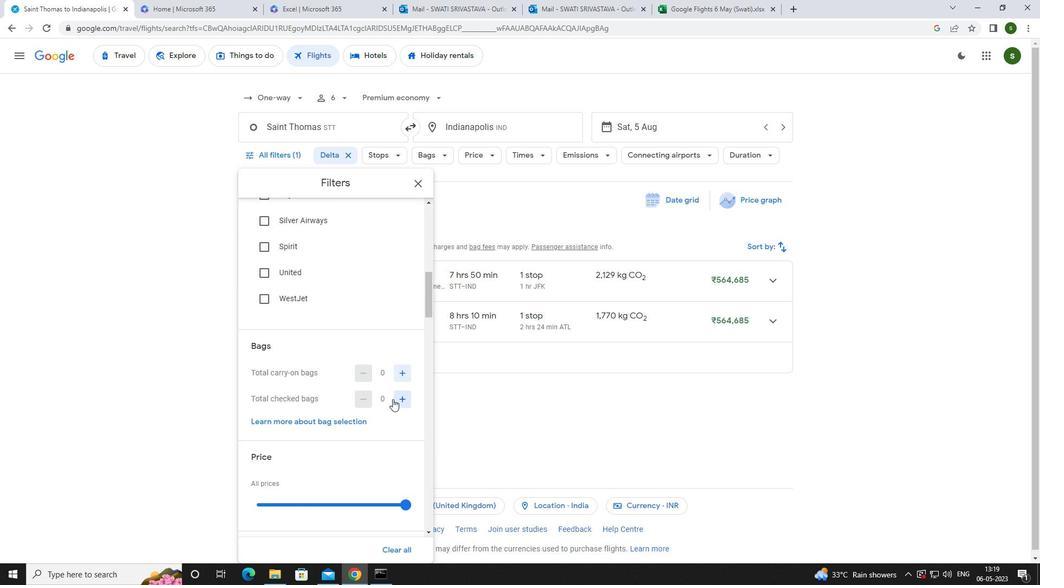 
Action: Mouse pressed left at (401, 397)
Screenshot: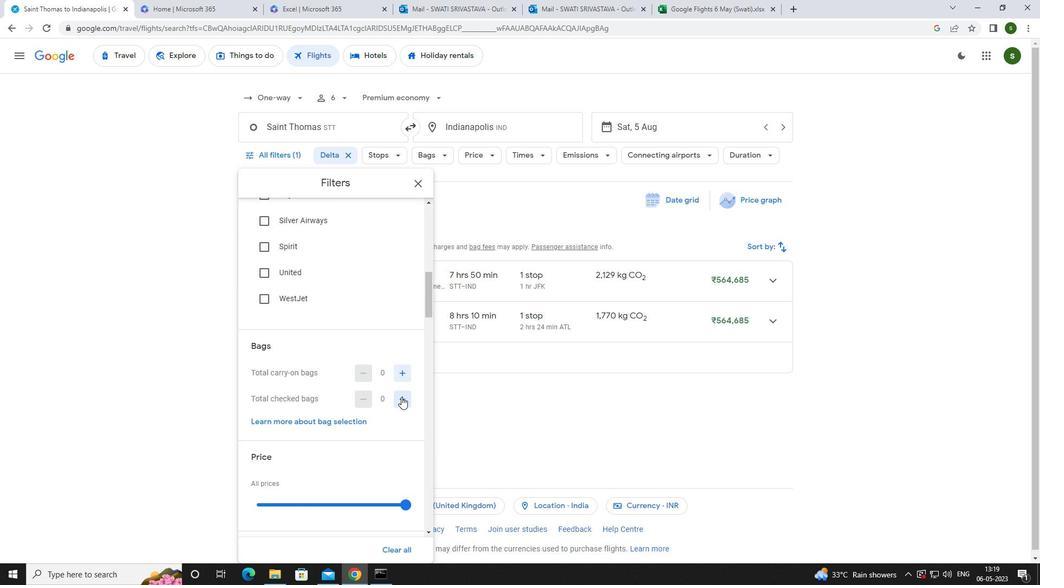 
Action: Mouse pressed left at (401, 397)
Screenshot: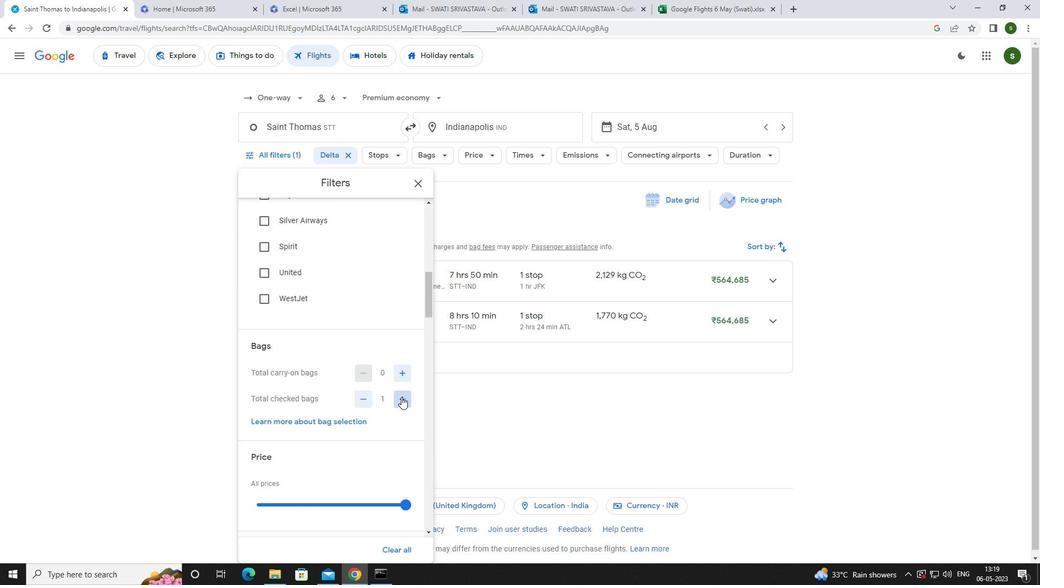 
Action: Mouse pressed left at (401, 397)
Screenshot: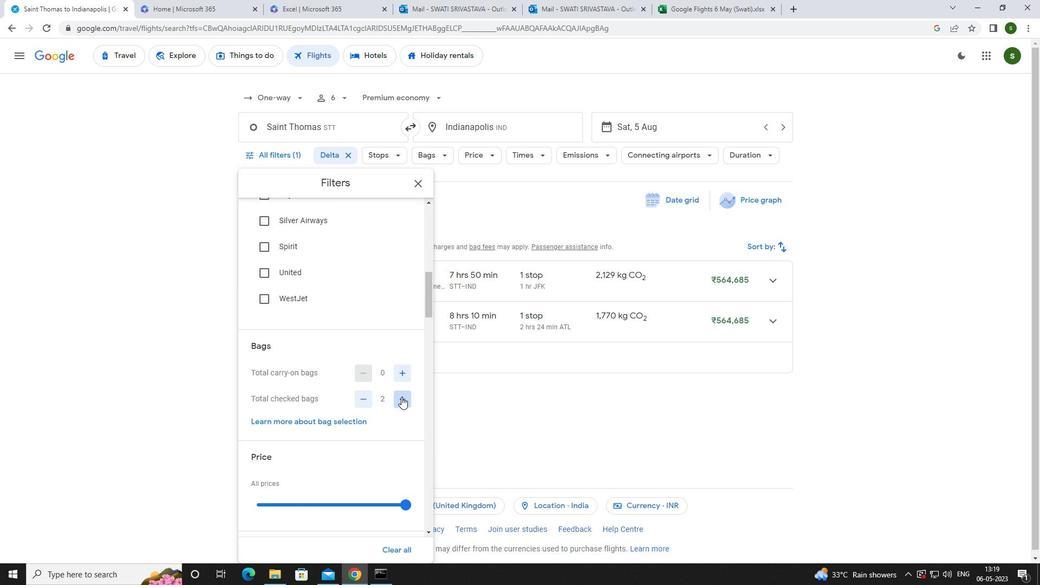 
Action: Mouse pressed left at (401, 397)
Screenshot: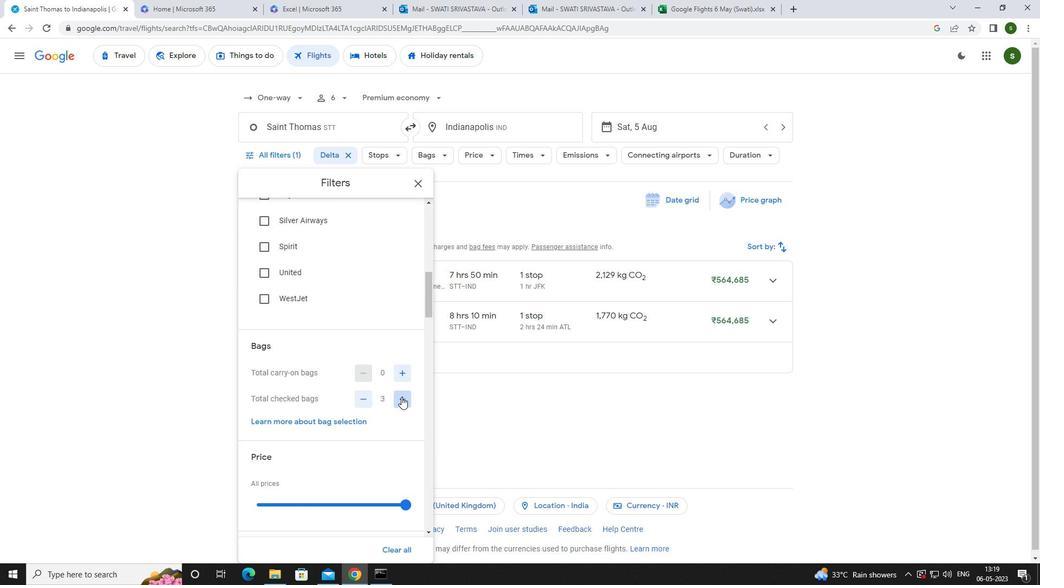 
Action: Mouse pressed left at (401, 397)
Screenshot: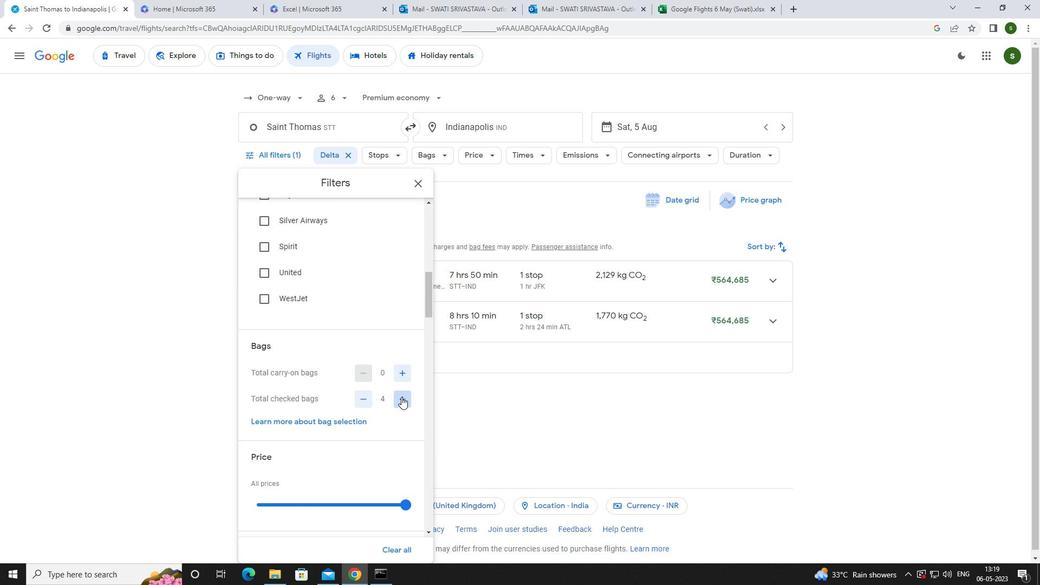 
Action: Mouse pressed left at (401, 397)
Screenshot: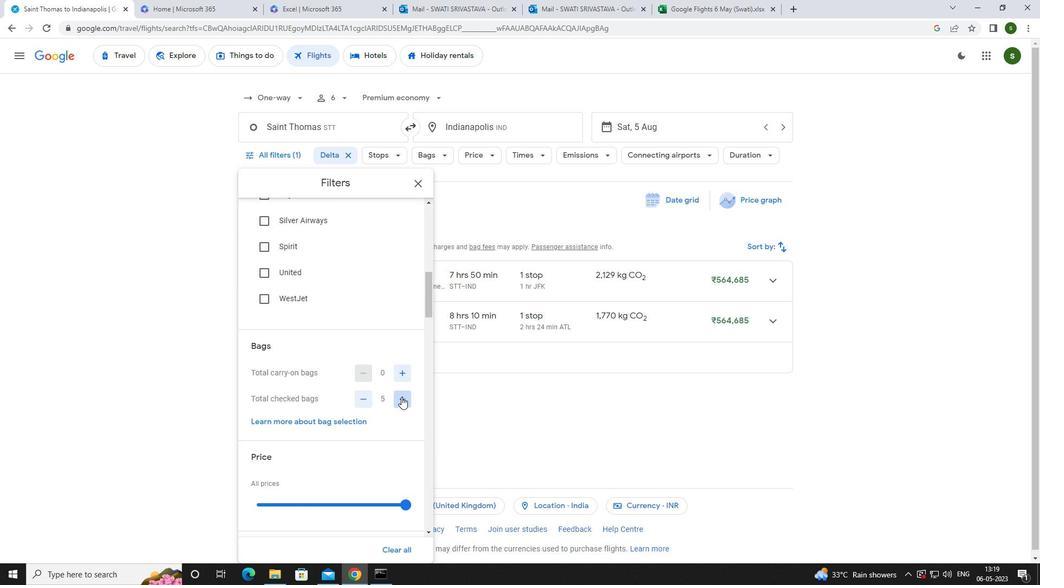
Action: Mouse pressed left at (401, 397)
Screenshot: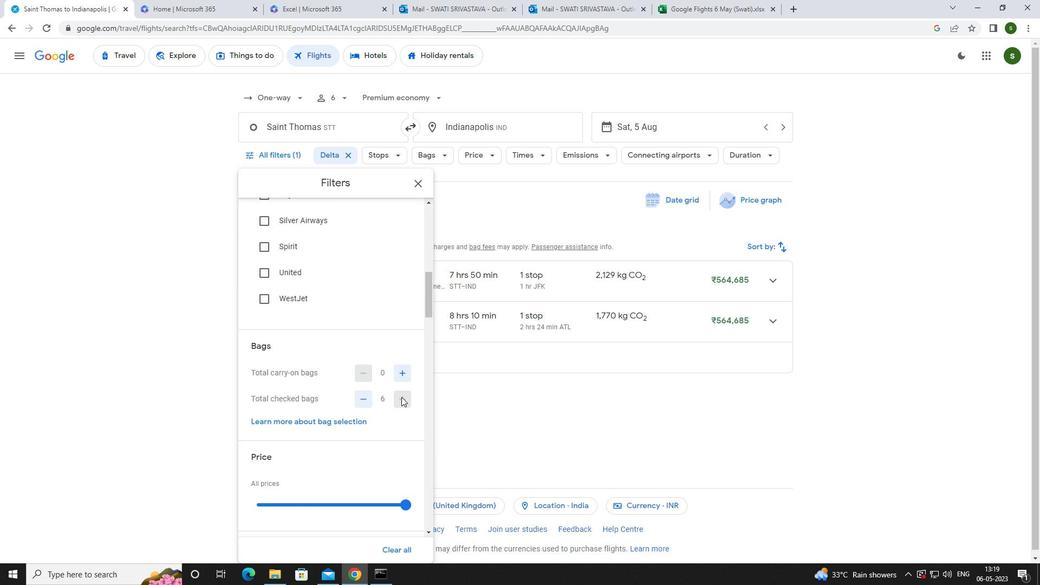 
Action: Mouse pressed left at (401, 397)
Screenshot: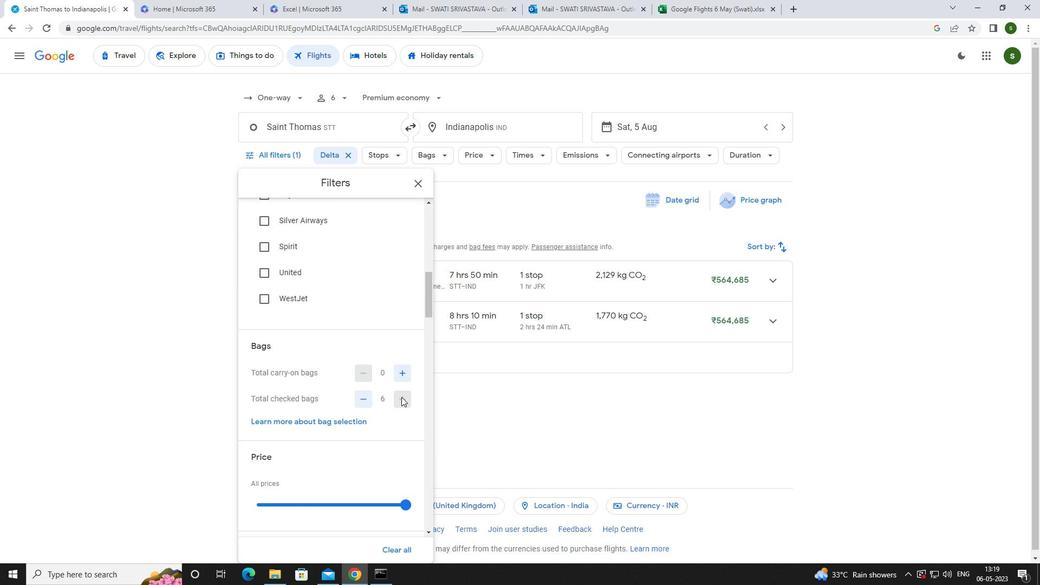 
Action: Mouse scrolled (401, 396) with delta (0, 0)
Screenshot: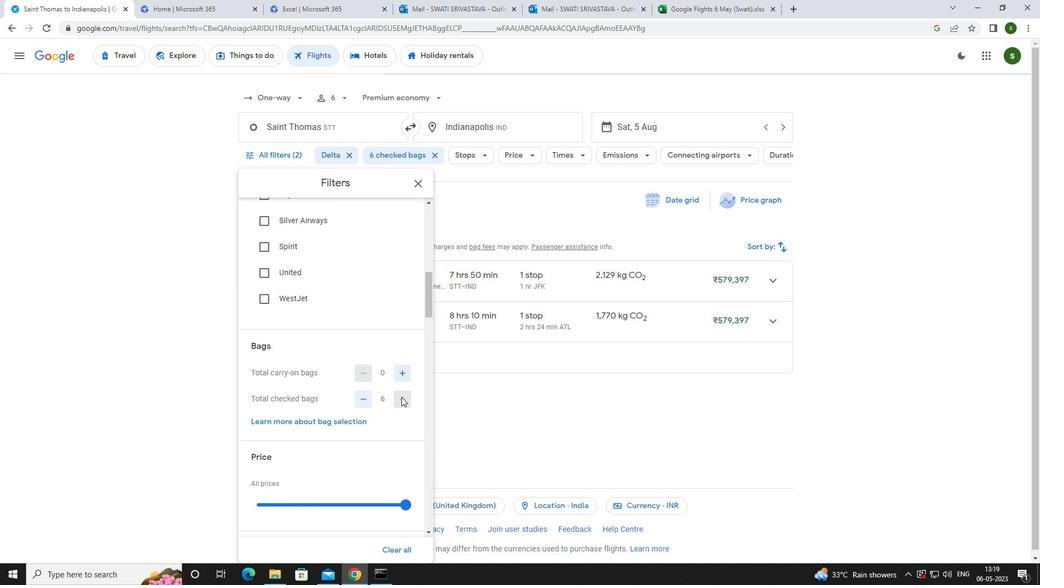 
Action: Mouse scrolled (401, 396) with delta (0, 0)
Screenshot: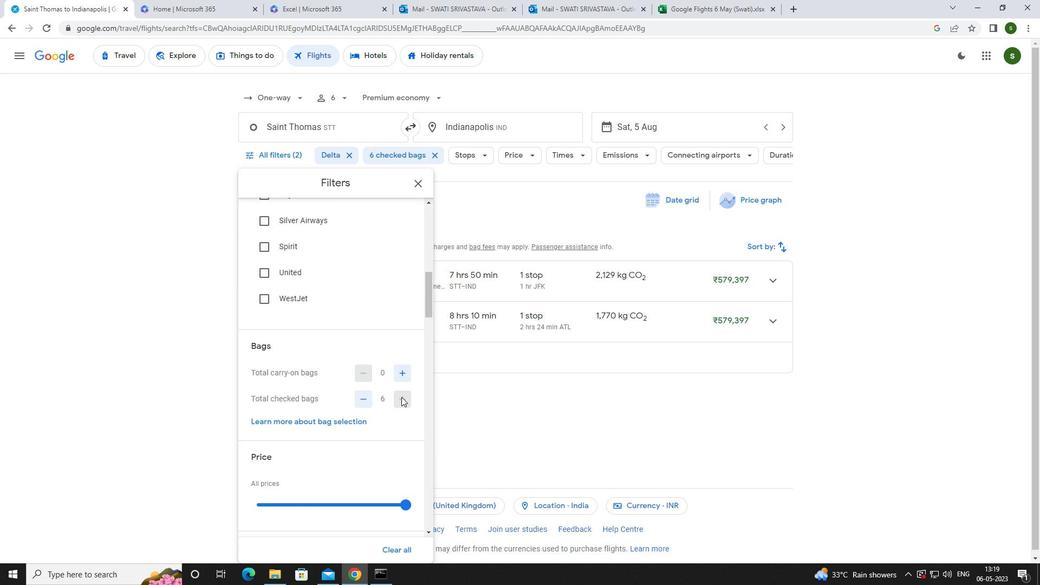 
Action: Mouse moved to (405, 396)
Screenshot: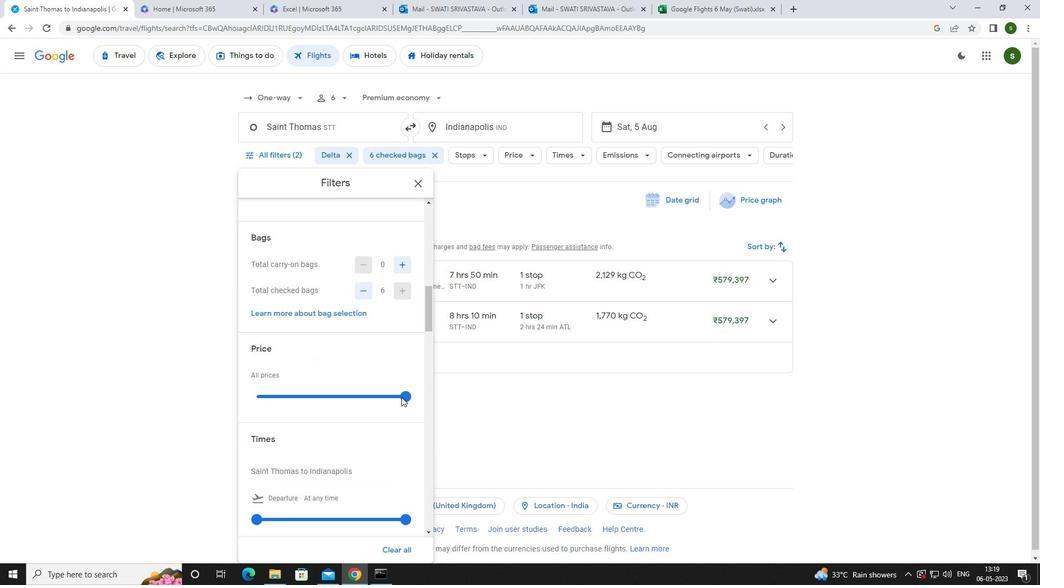 
Action: Mouse pressed left at (405, 396)
Screenshot: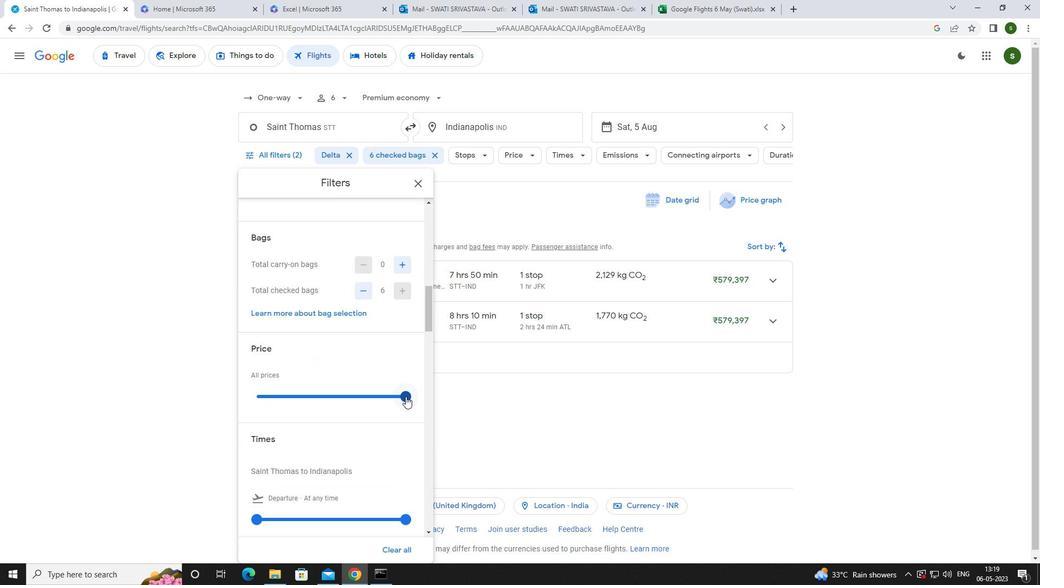
Action: Mouse moved to (265, 391)
Screenshot: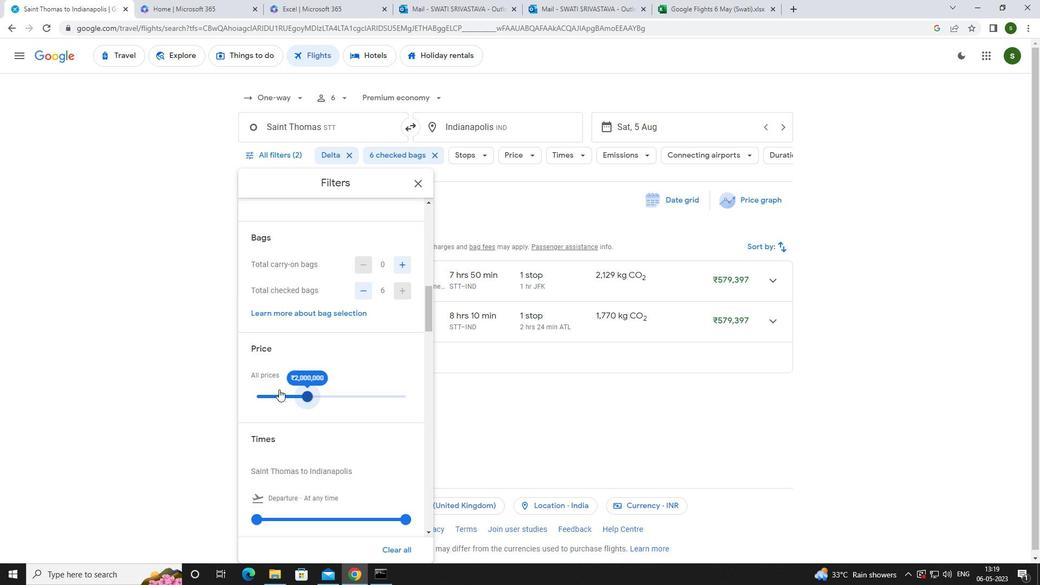
Action: Mouse scrolled (265, 390) with delta (0, 0)
Screenshot: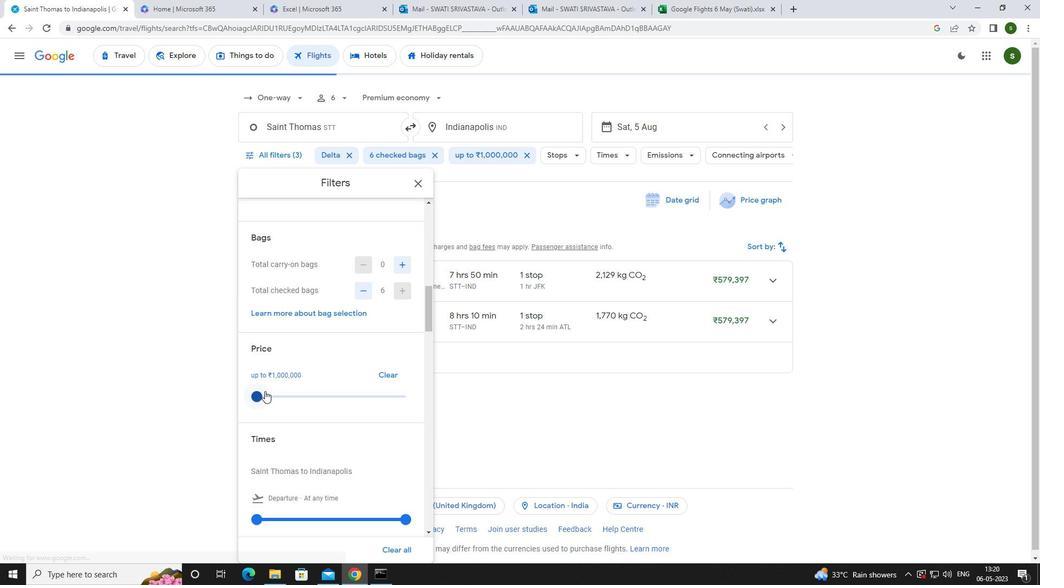 
Action: Mouse scrolled (265, 390) with delta (0, 0)
Screenshot: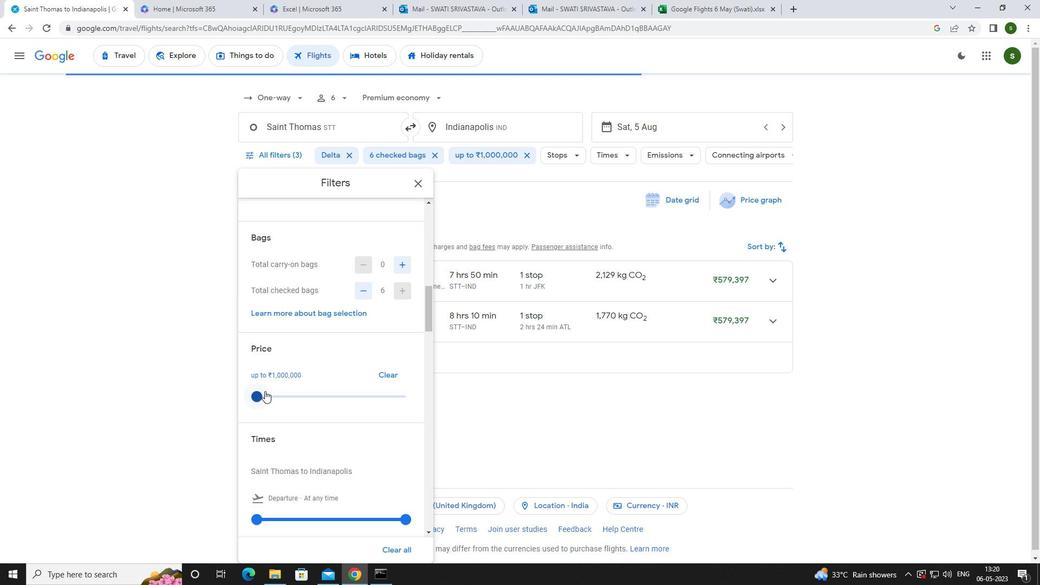 
Action: Mouse moved to (257, 404)
Screenshot: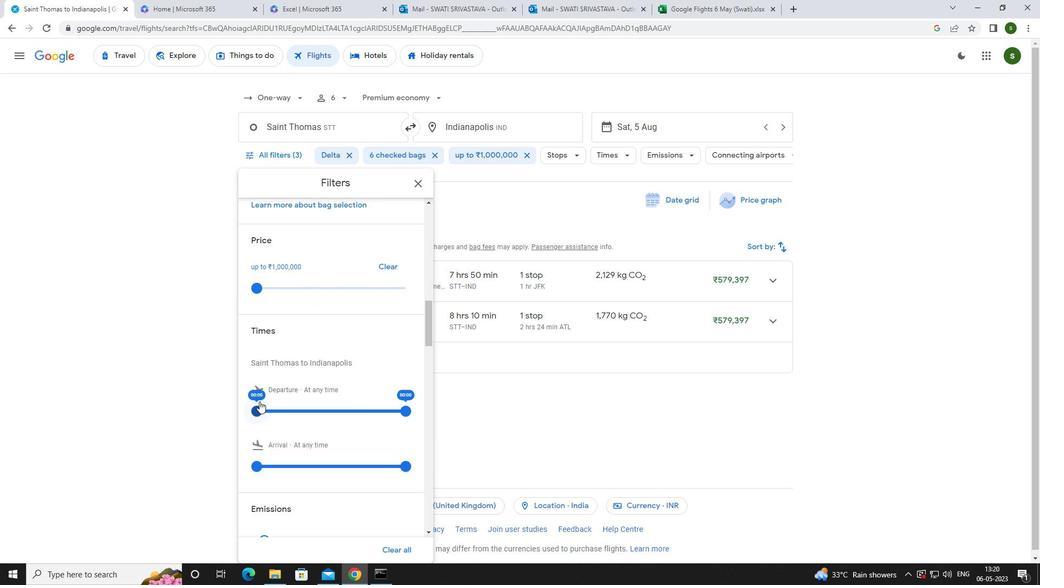 
Action: Mouse pressed left at (257, 404)
Screenshot: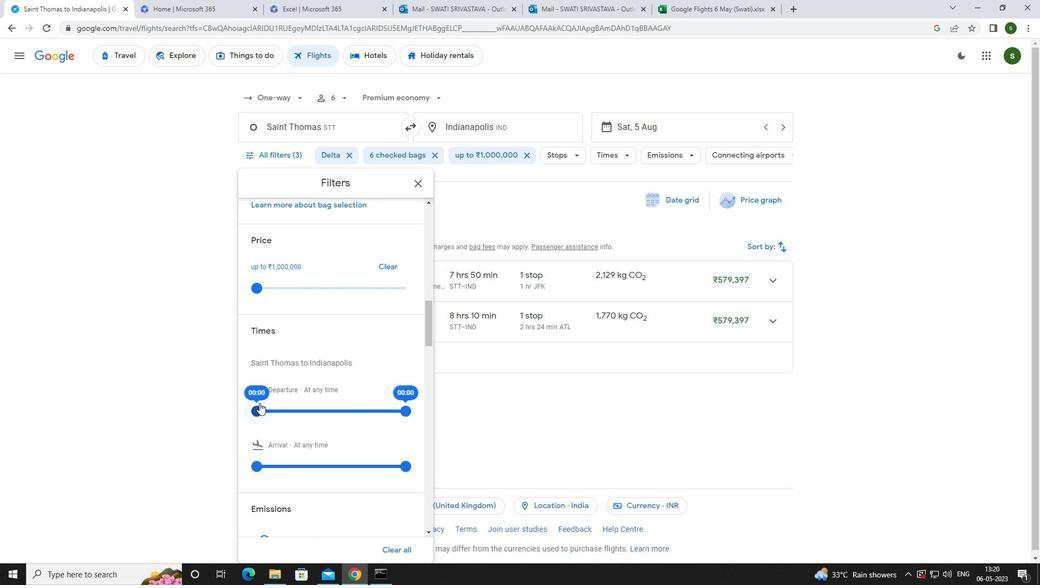 
Action: Mouse moved to (474, 424)
Screenshot: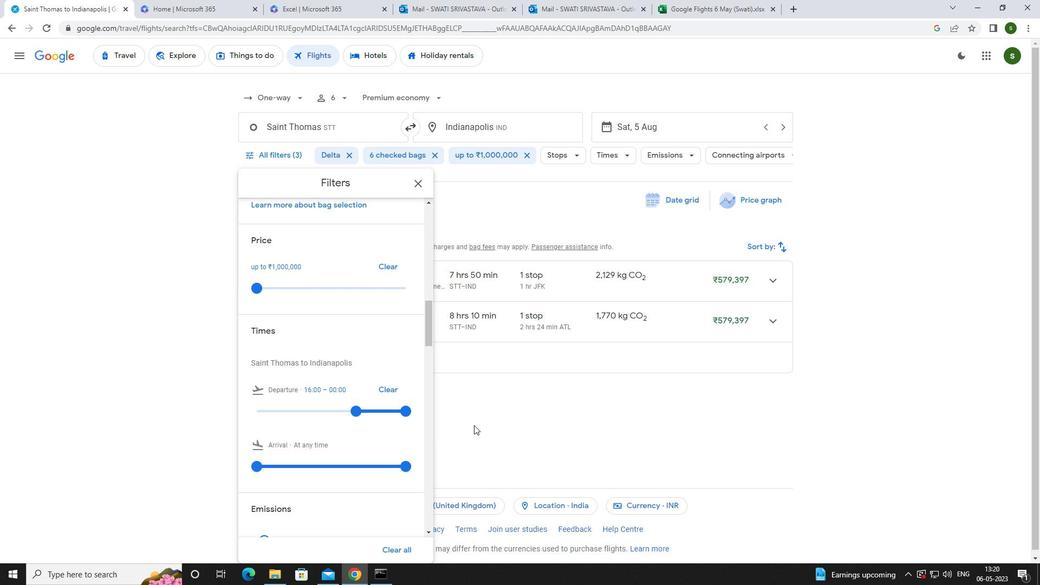 
Action: Mouse pressed left at (474, 424)
Screenshot: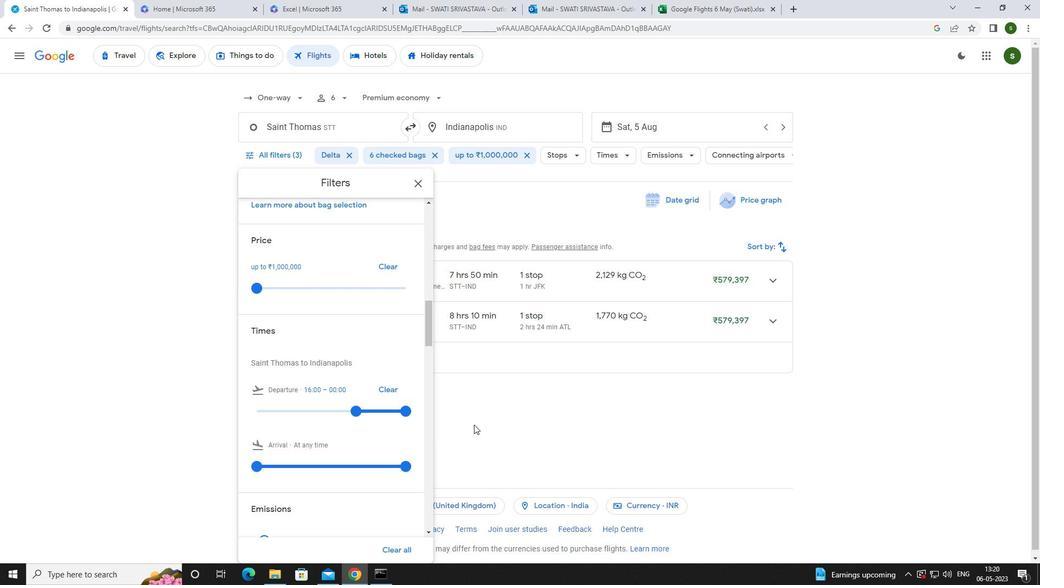
Action: Mouse moved to (474, 423)
Screenshot: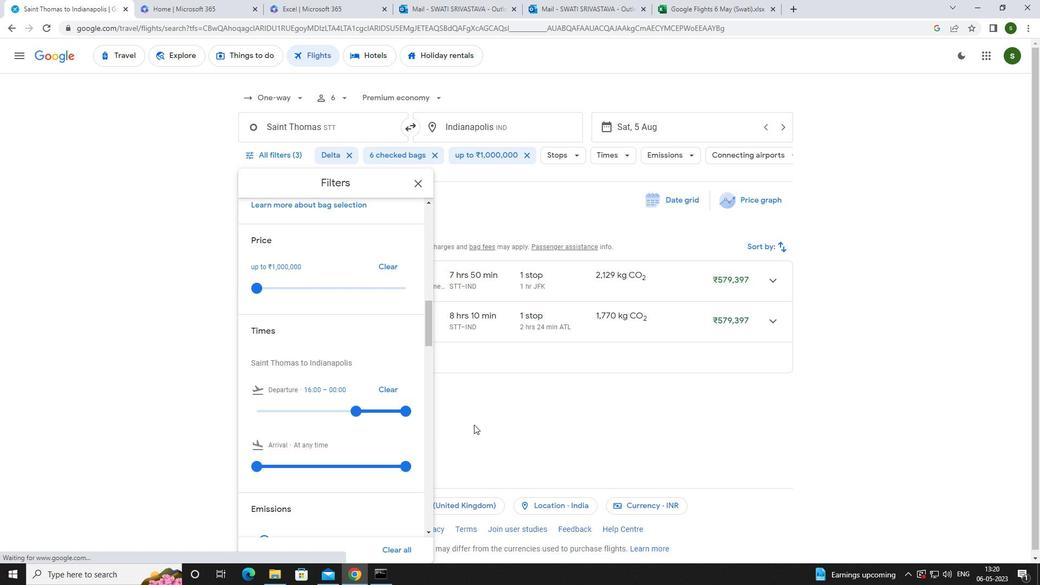 
